 Task: Open Card A/B Testing Review in Board Market Analysis for Market Segmentation Strategy to Workspace Leadership Coaching Services and add a team member Softage.1@softage.net, a label Purple, a checklist Green Technology, an attachment from your google drive, a color Purple and finally, add a card description 'Plan and execute company team-building retreat with a focus on team alignment' and a comment 'This task presents an opportunity to demonstrate our problem-solving skills, finding creative solutions to complex challenges.'. Add a start date 'Jan 09, 1900' with a due date 'Jan 16, 1900'
Action: Mouse moved to (70, 289)
Screenshot: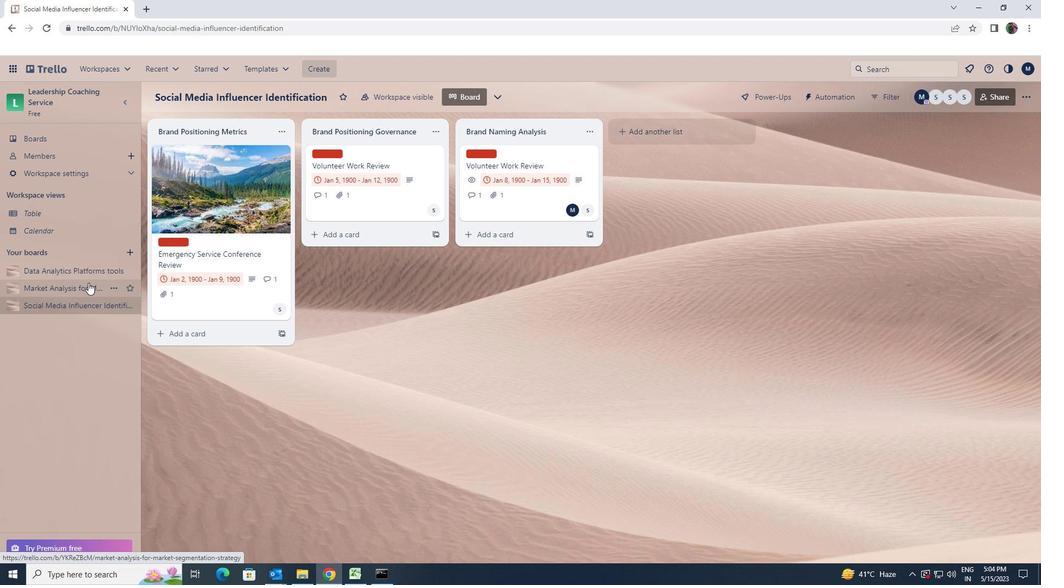 
Action: Mouse pressed left at (70, 289)
Screenshot: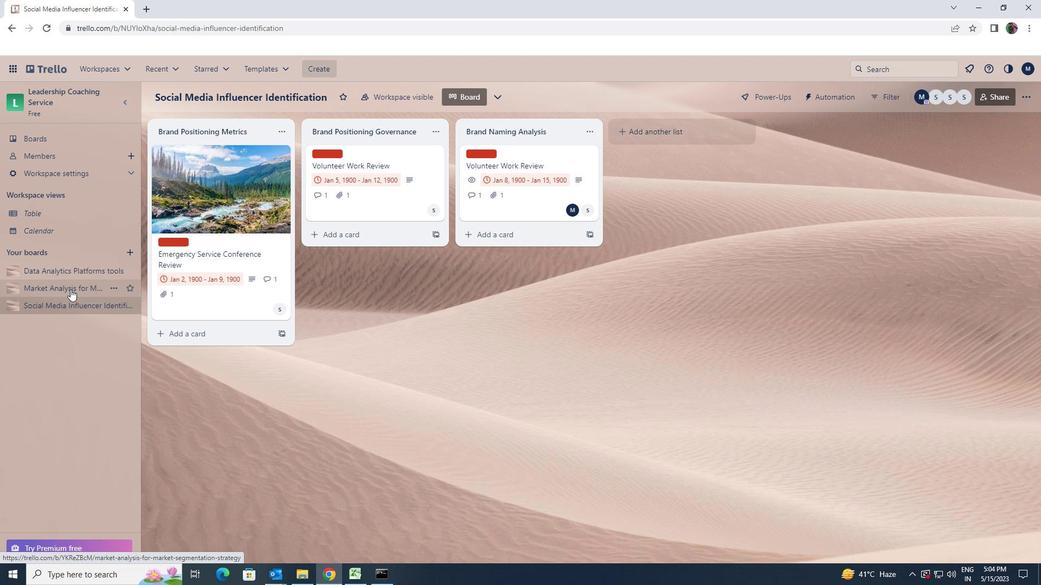 
Action: Mouse moved to (490, 152)
Screenshot: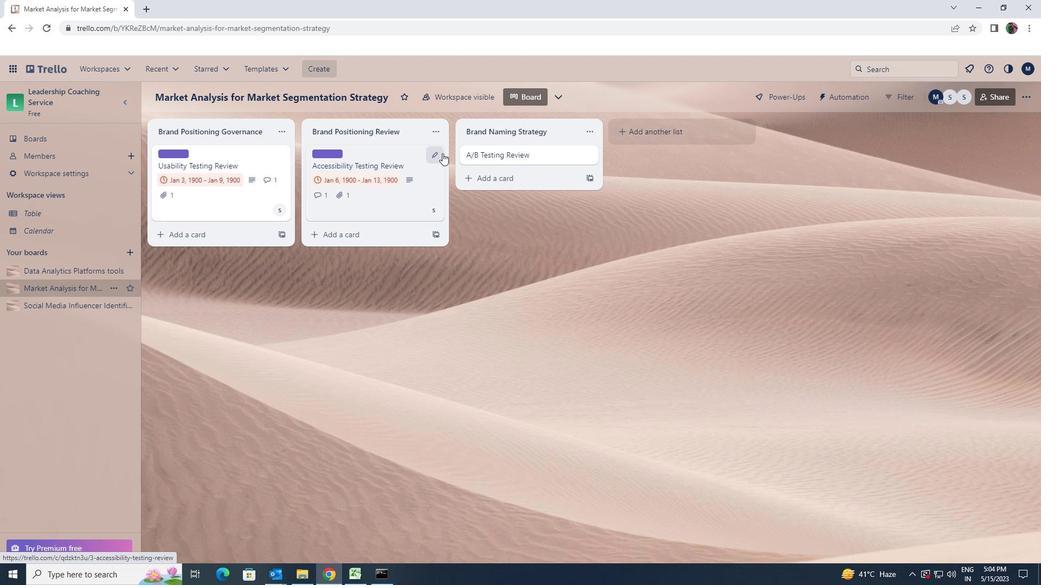 
Action: Mouse pressed left at (490, 152)
Screenshot: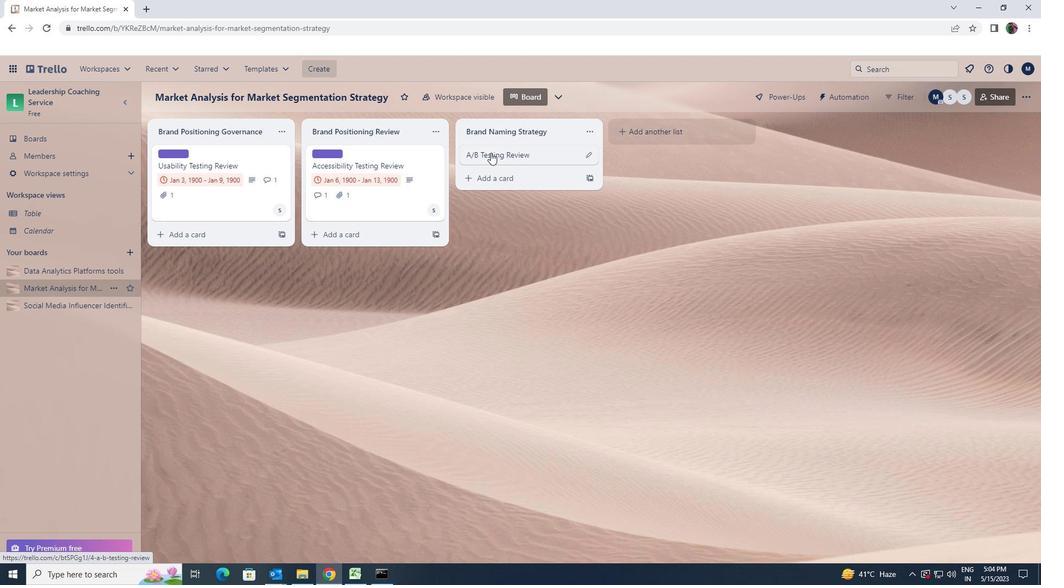 
Action: Mouse moved to (653, 190)
Screenshot: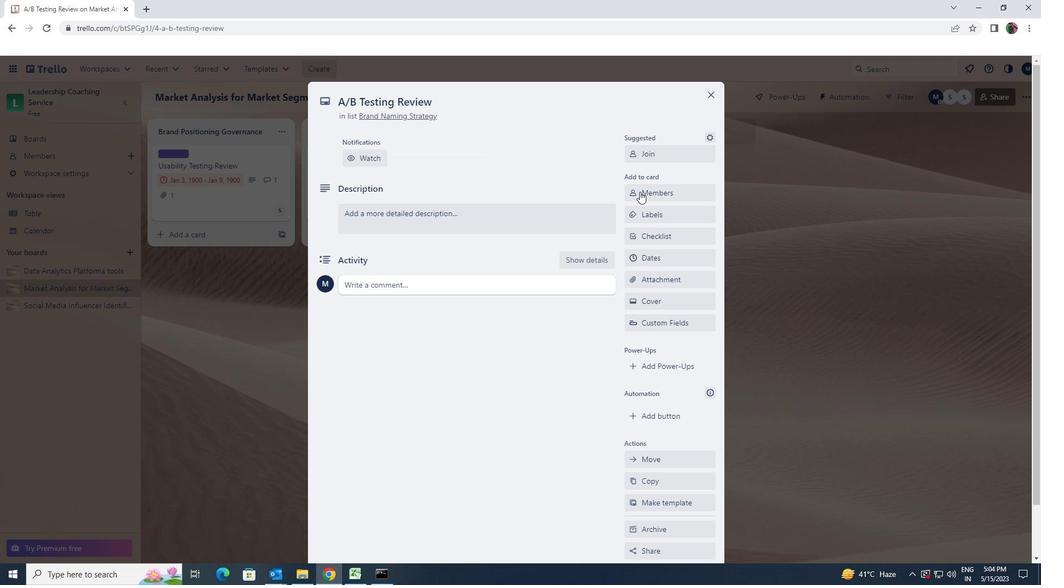 
Action: Mouse pressed left at (653, 190)
Screenshot: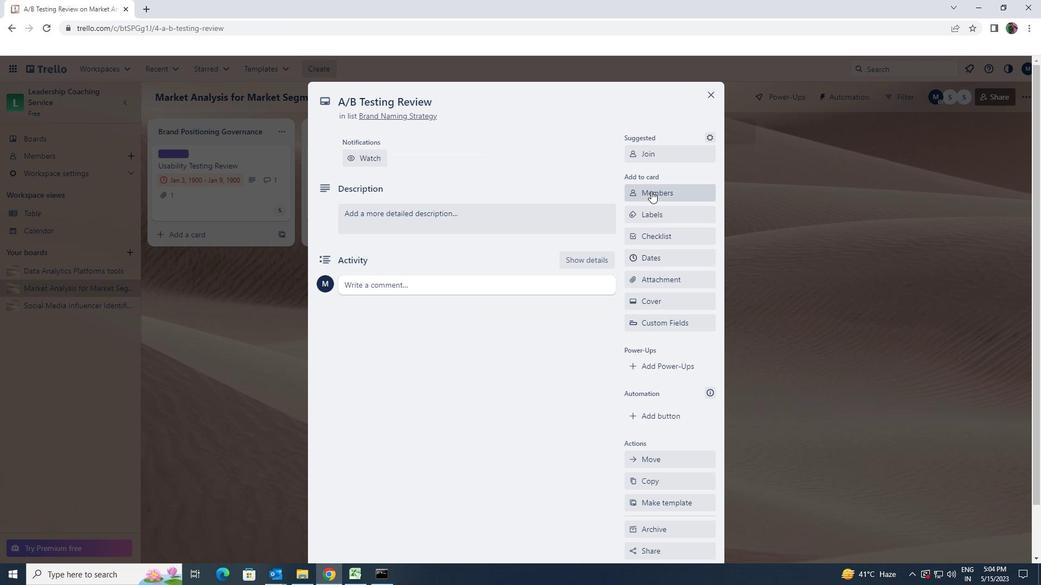 
Action: Key pressed softage.1<Key.shift>@SOFTAGE.NET
Screenshot: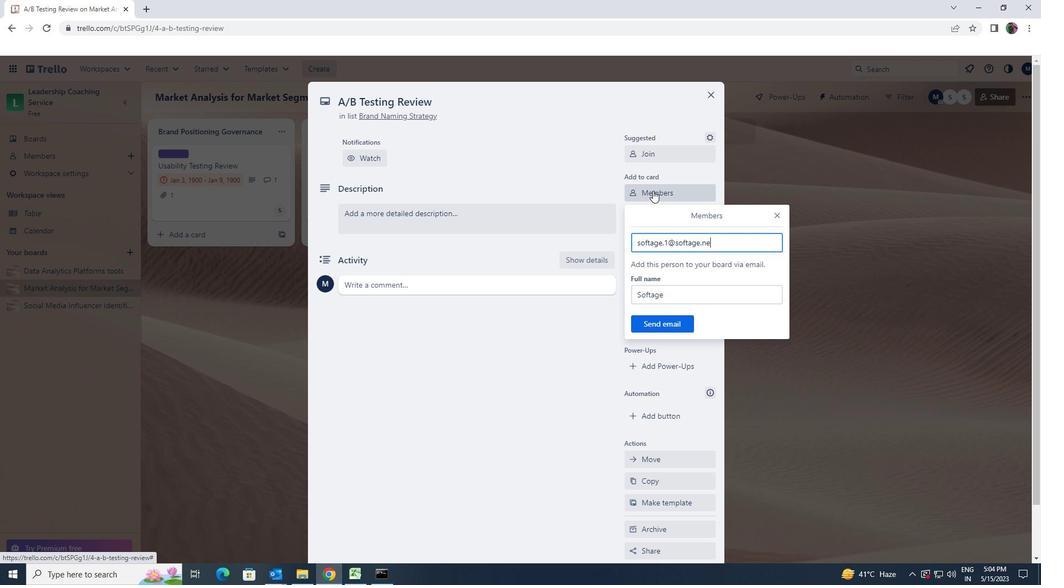 
Action: Mouse moved to (668, 321)
Screenshot: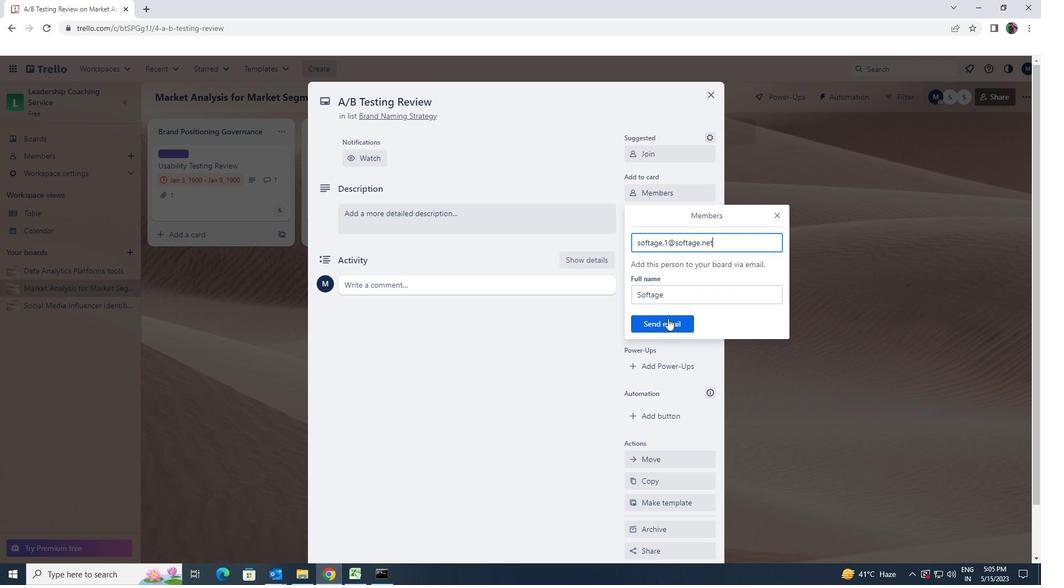 
Action: Mouse pressed left at (668, 321)
Screenshot: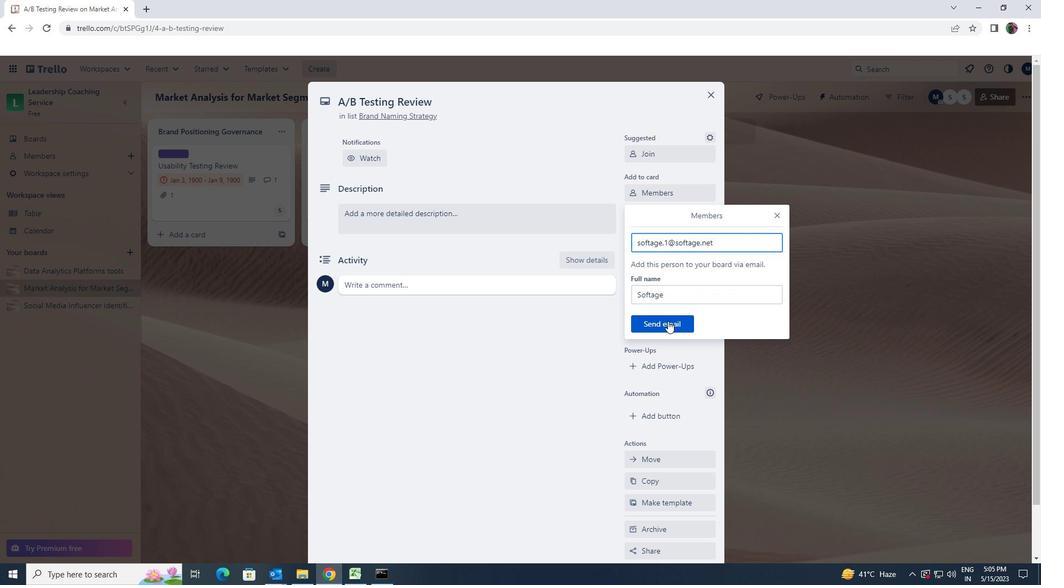 
Action: Mouse moved to (661, 216)
Screenshot: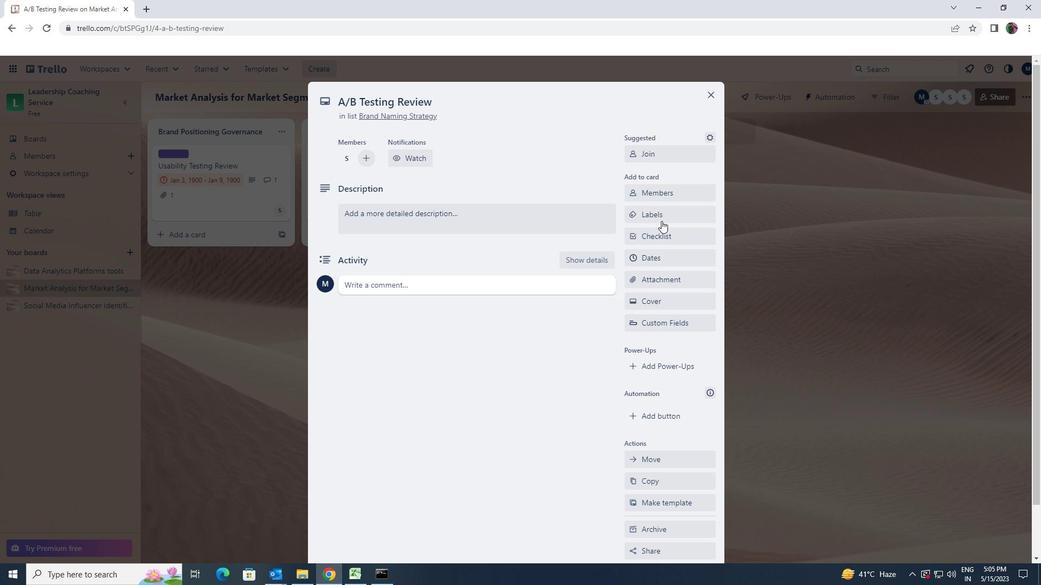 
Action: Mouse pressed left at (661, 216)
Screenshot: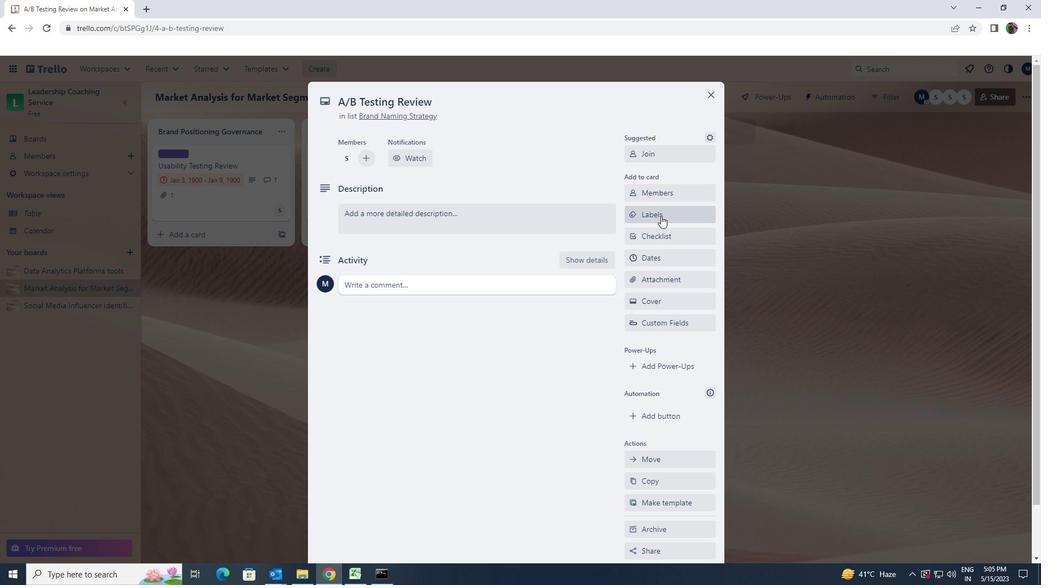 
Action: Mouse moved to (728, 450)
Screenshot: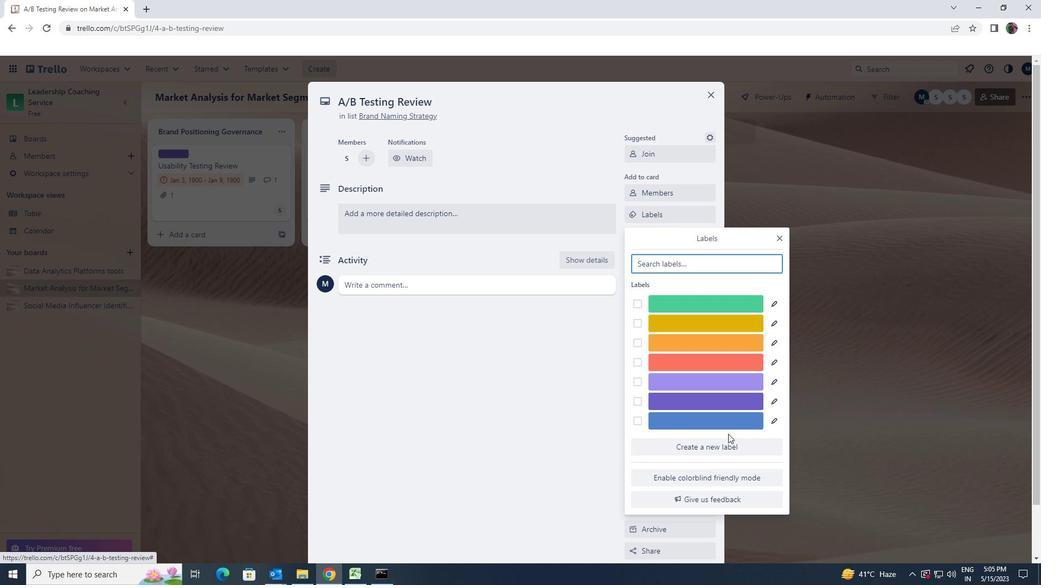 
Action: Mouse pressed left at (728, 450)
Screenshot: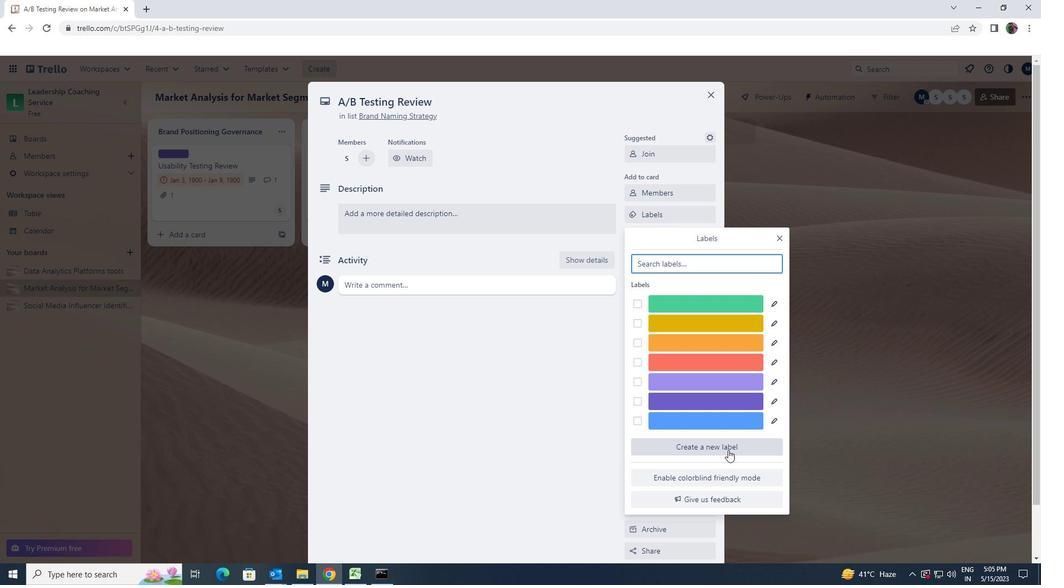 
Action: Mouse moved to (763, 412)
Screenshot: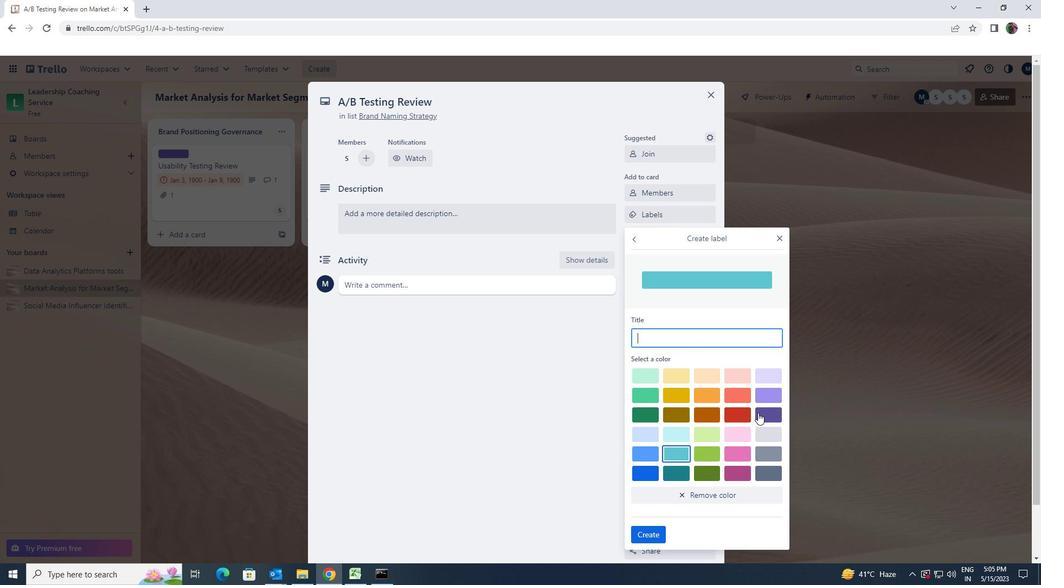 
Action: Mouse pressed left at (763, 412)
Screenshot: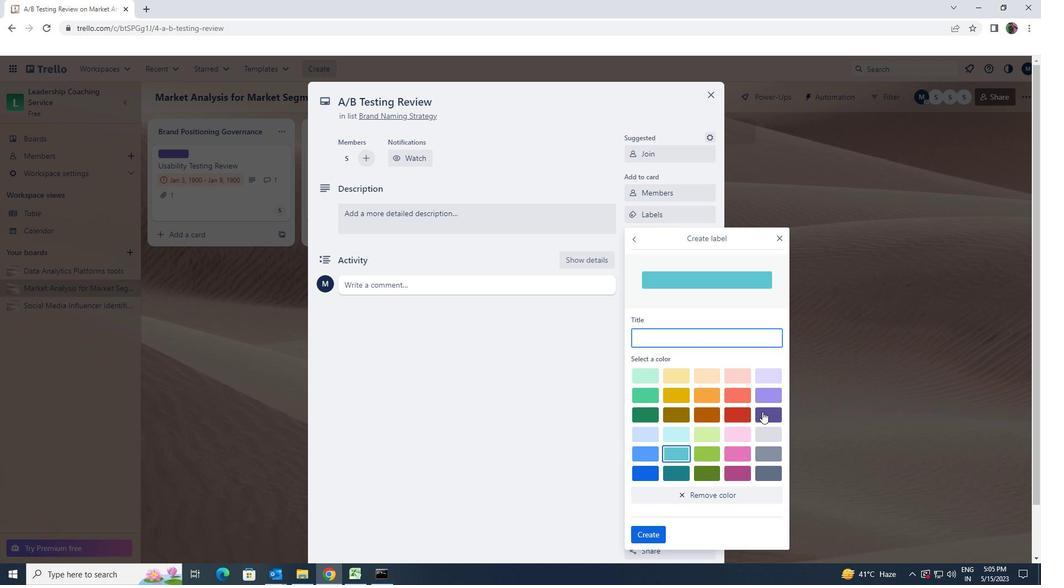
Action: Mouse moved to (656, 539)
Screenshot: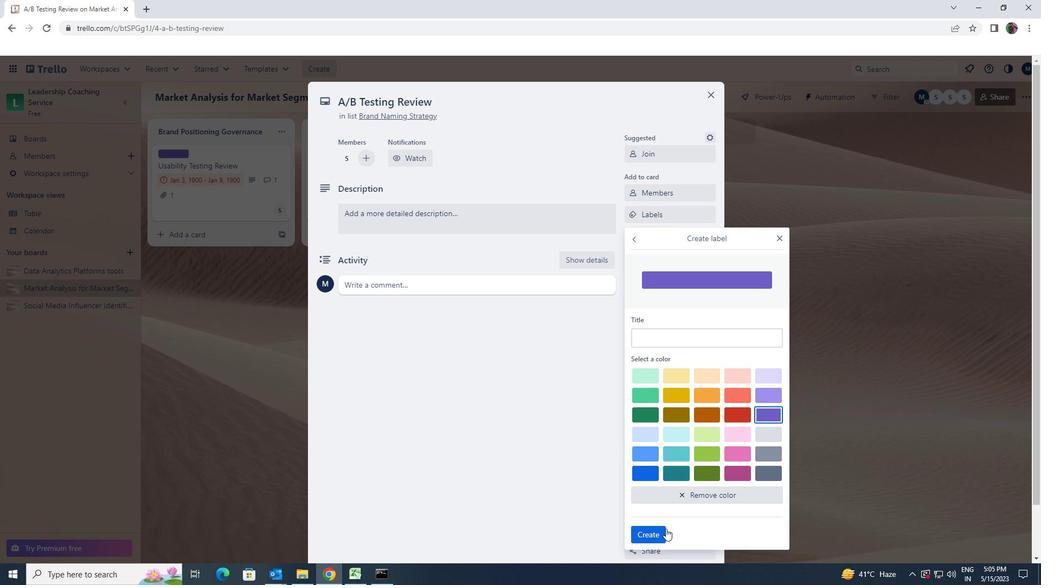 
Action: Mouse pressed left at (656, 539)
Screenshot: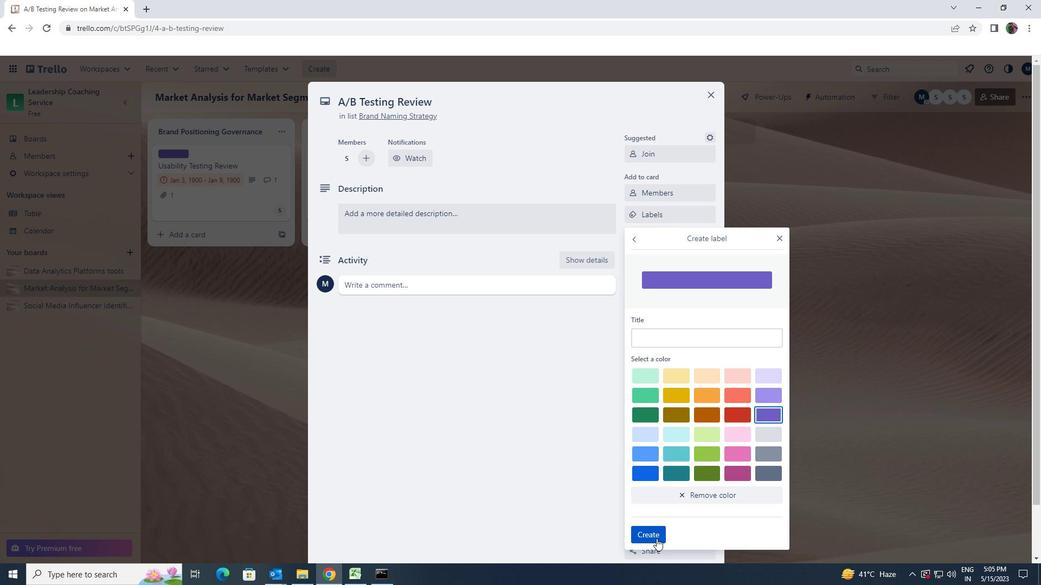 
Action: Mouse moved to (778, 239)
Screenshot: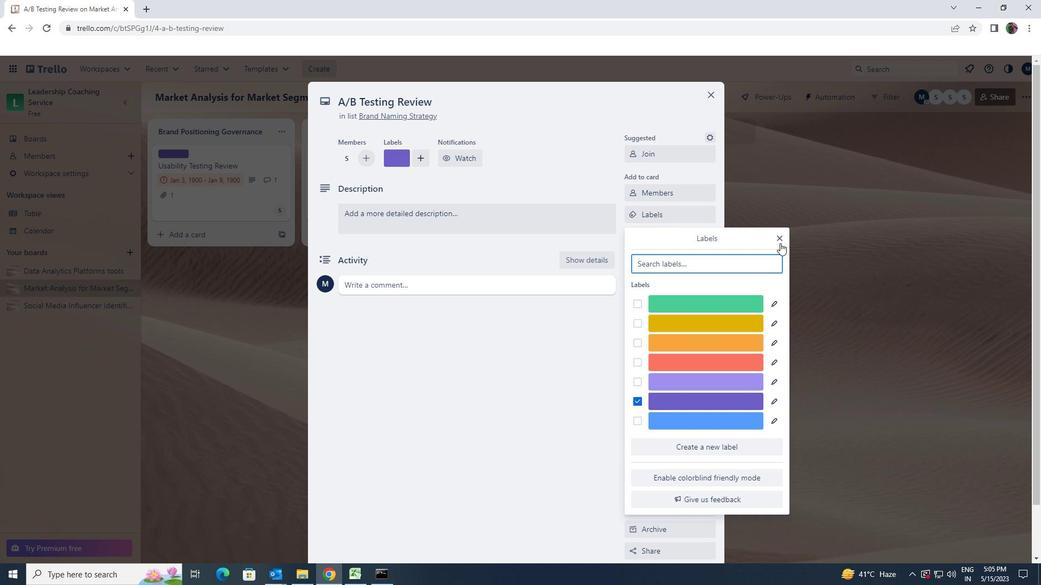 
Action: Mouse pressed left at (778, 239)
Screenshot: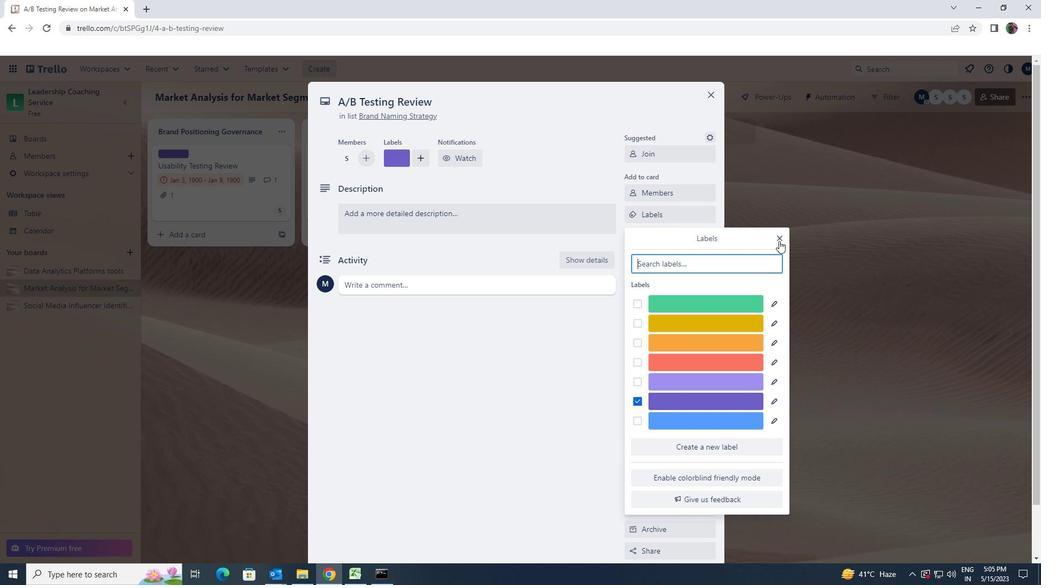 
Action: Mouse moved to (712, 243)
Screenshot: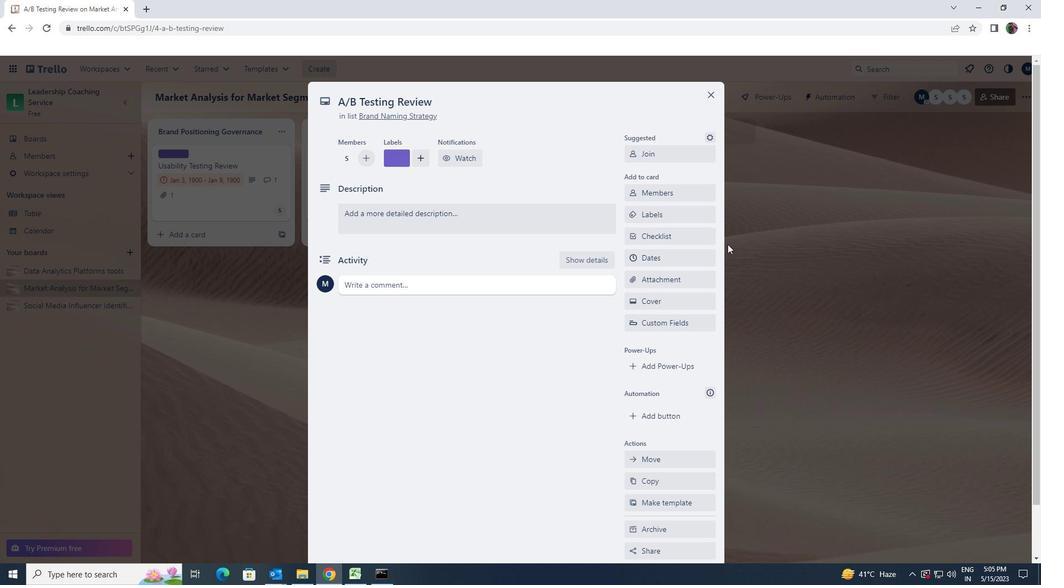 
Action: Mouse pressed left at (712, 243)
Screenshot: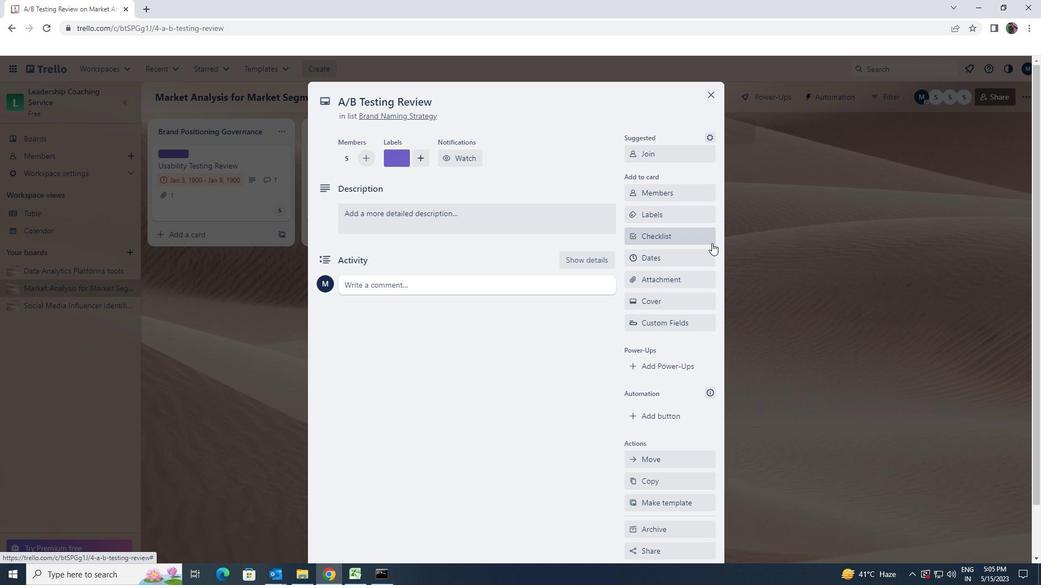 
Action: Key pressed <Key.shift><Key.shift><Key.shift><Key.shift>GREEN<Key.space><Key.shift>TECHNOLOGY
Screenshot: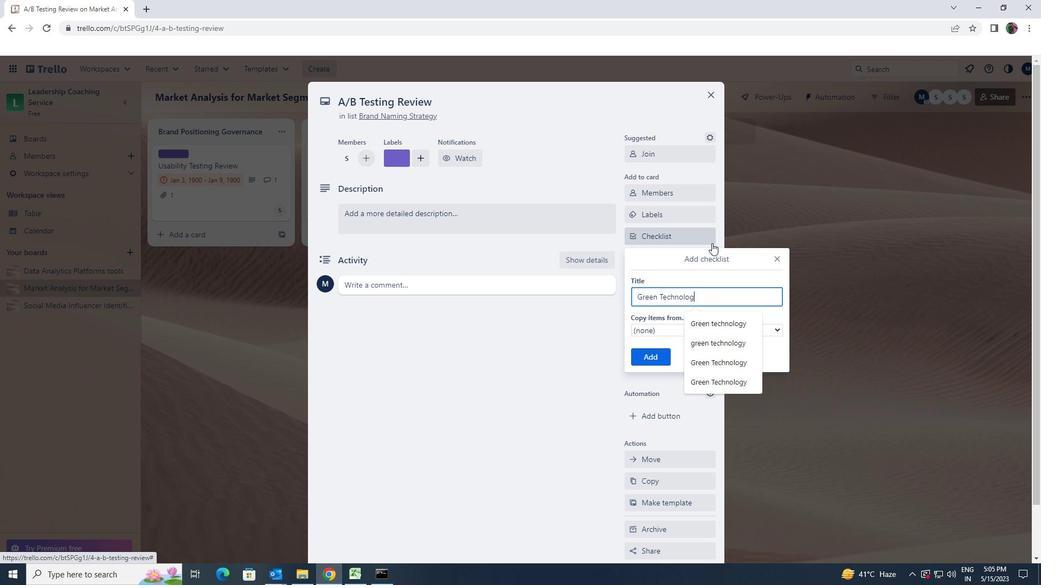 
Action: Mouse moved to (661, 356)
Screenshot: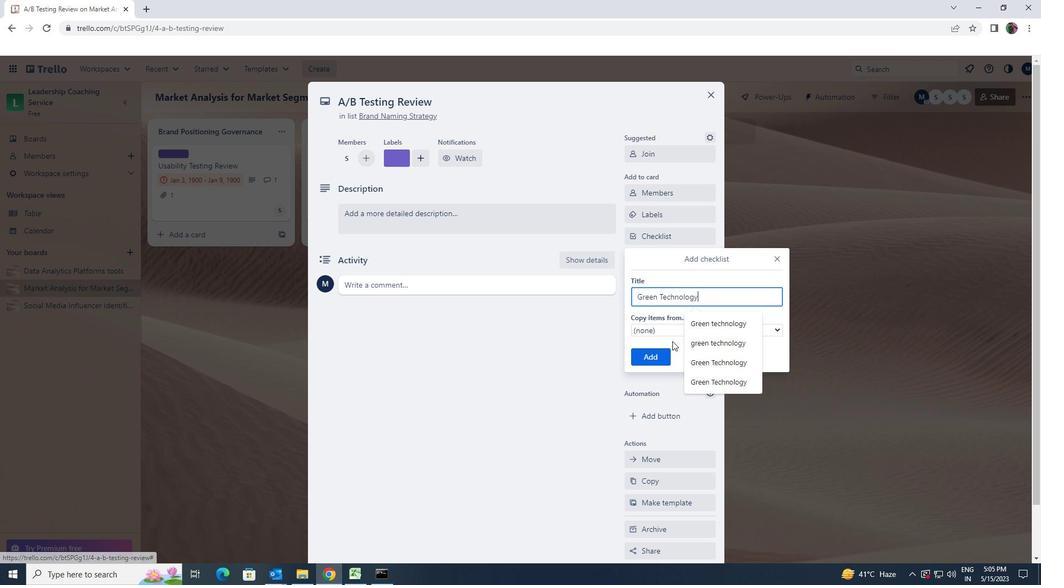 
Action: Mouse pressed left at (661, 356)
Screenshot: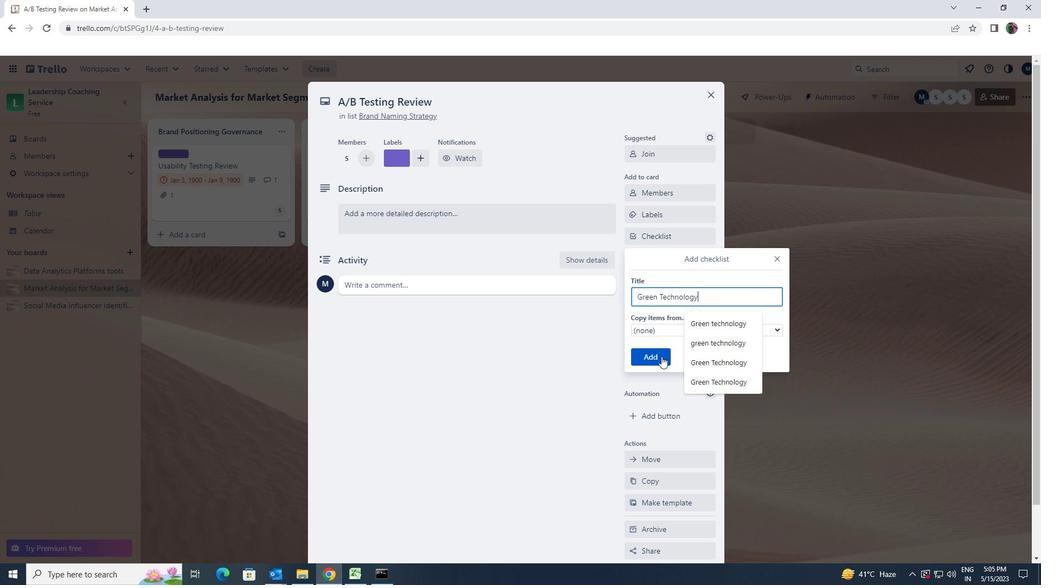
Action: Mouse moved to (661, 278)
Screenshot: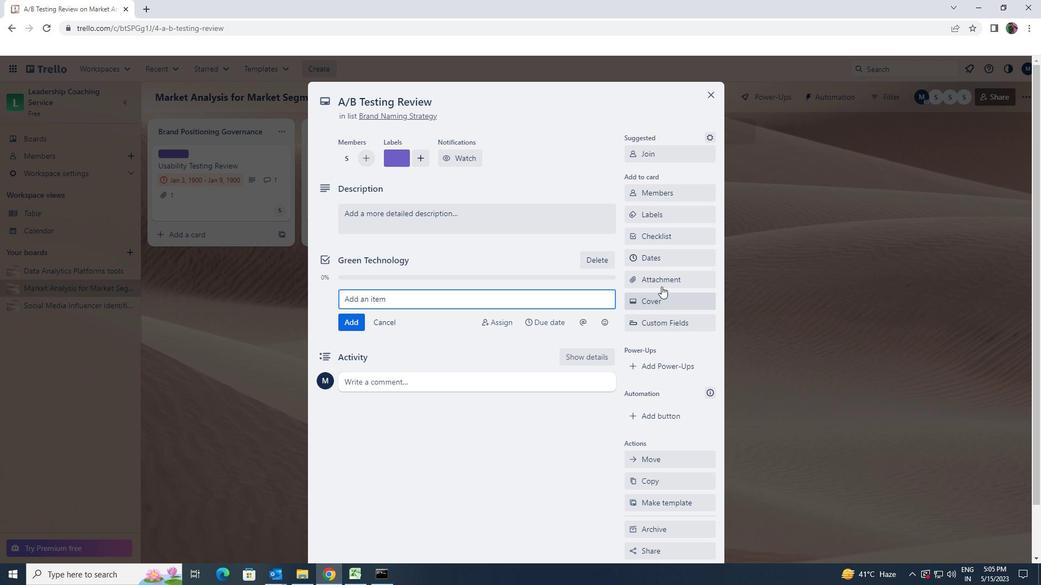 
Action: Mouse pressed left at (661, 278)
Screenshot: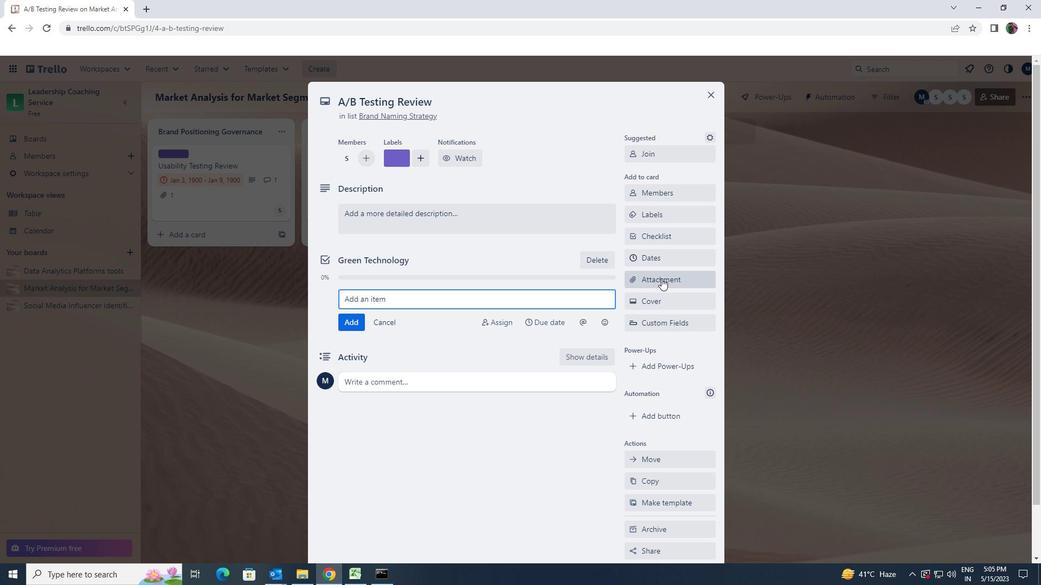 
Action: Mouse moved to (658, 357)
Screenshot: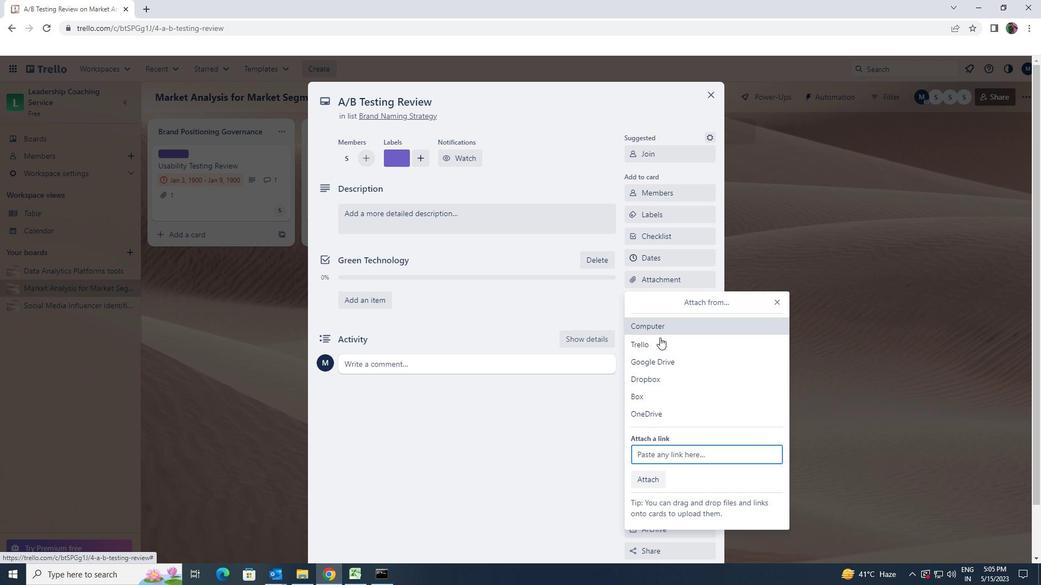 
Action: Mouse pressed left at (658, 357)
Screenshot: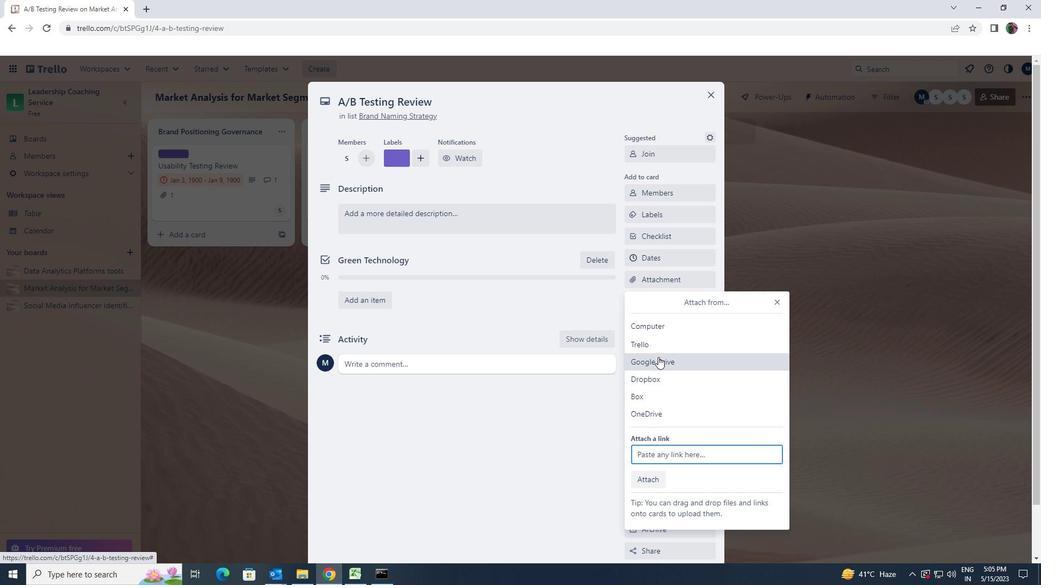 
Action: Mouse moved to (541, 293)
Screenshot: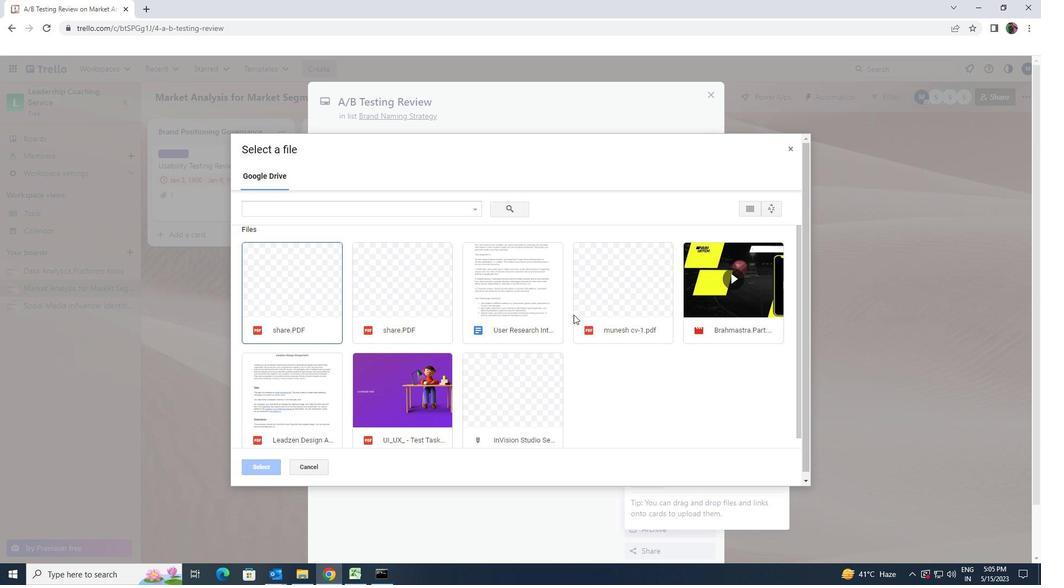 
Action: Mouse pressed left at (541, 293)
Screenshot: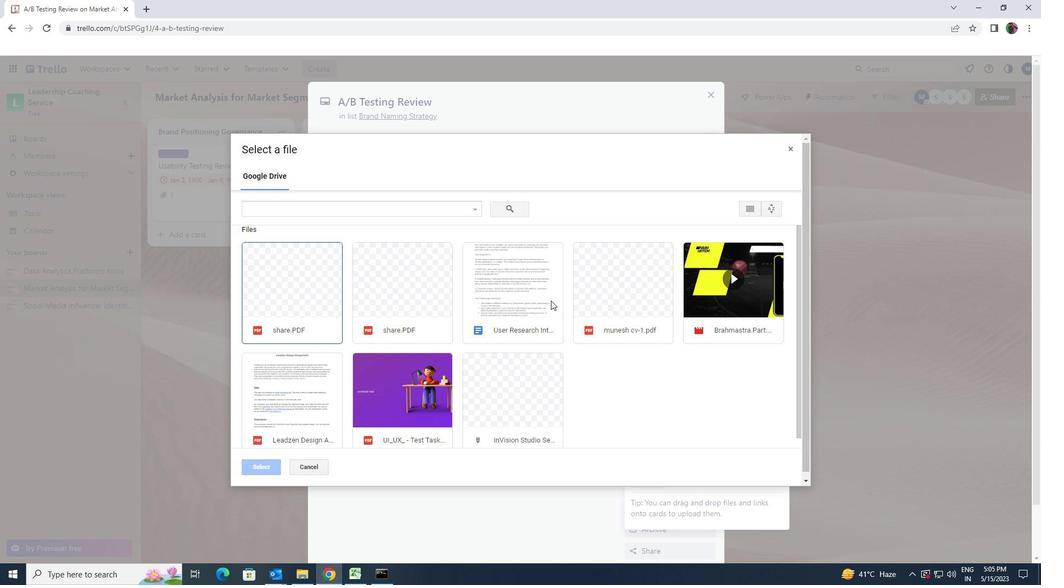 
Action: Mouse moved to (267, 464)
Screenshot: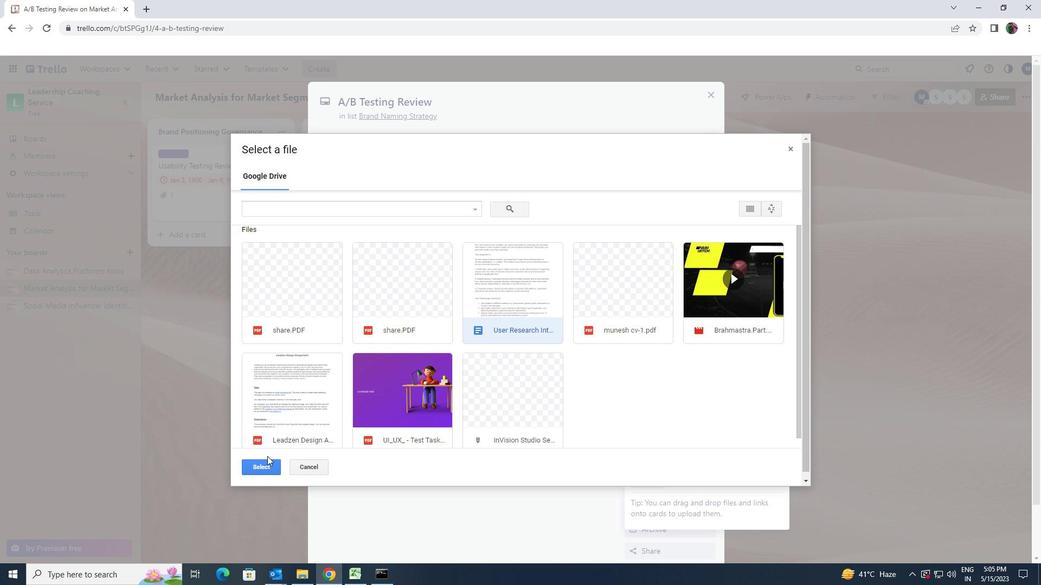 
Action: Mouse pressed left at (267, 464)
Screenshot: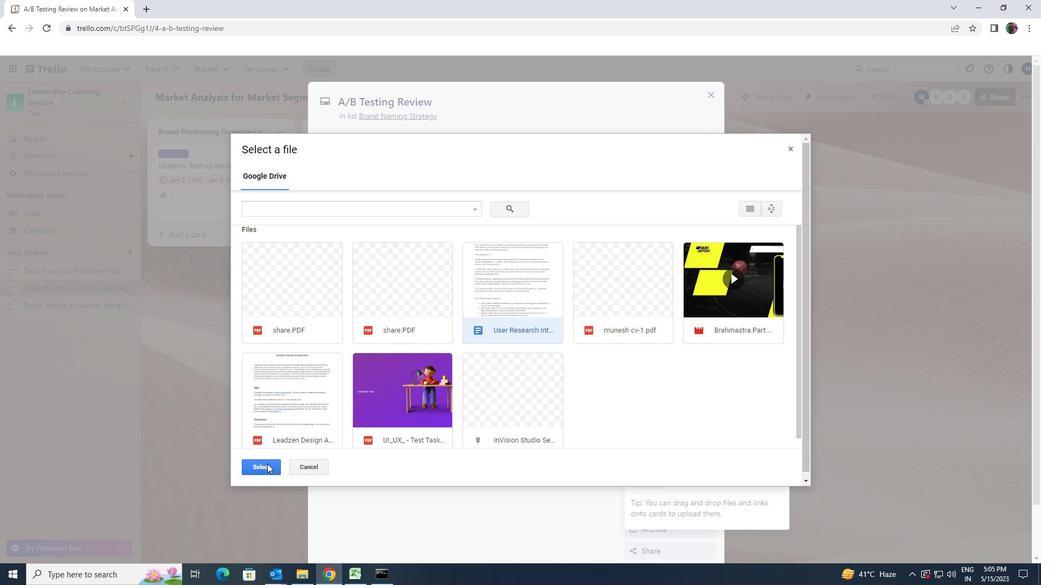 
Action: Mouse moved to (418, 221)
Screenshot: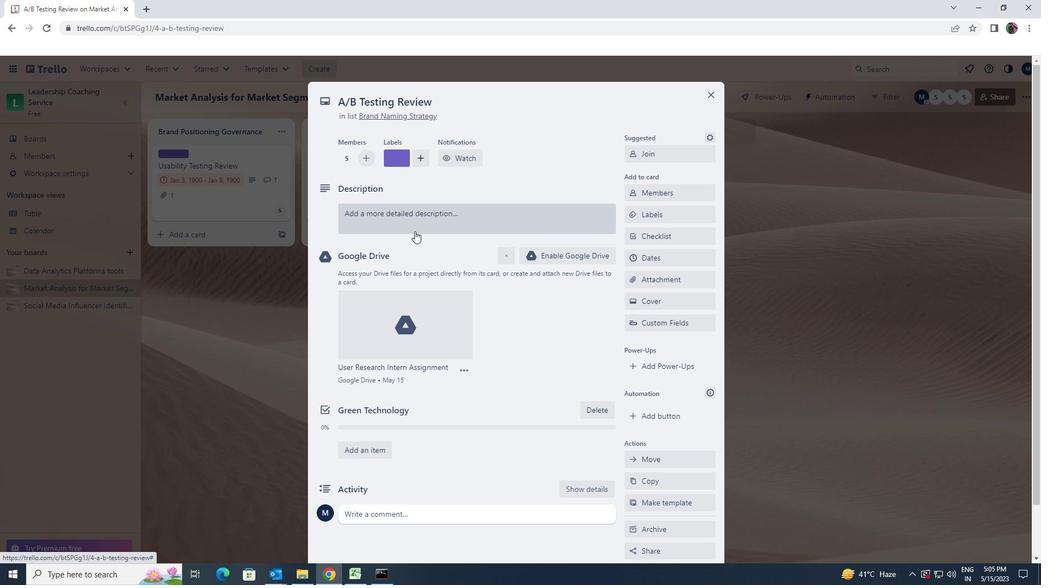 
Action: Mouse pressed left at (418, 221)
Screenshot: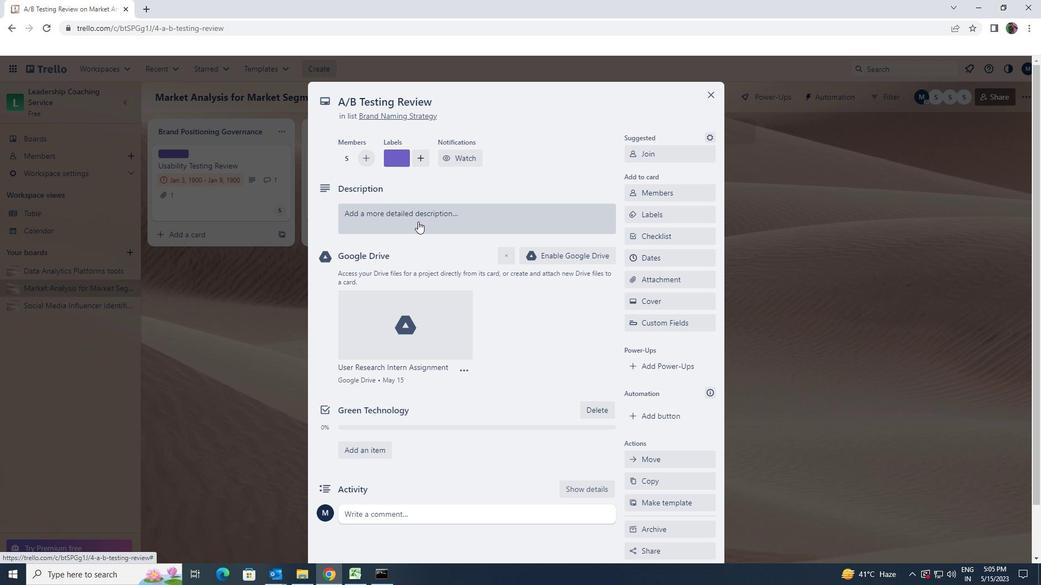 
Action: Key pressed <Key.shift>PLS<Key.backspace>AN<Key.space>AND<Key.space>EXECUTE<Key.space>COMPANY<Key.space>TEAM<Key.space>BUILDING<Key.space>RETREAT<Key.space>WITH<Key.space>A<Key.space>FOCUS<Key.space>ON<Key.space>TTE<Key.backspace><Key.backspace>EAM<Key.space>ALIGNMENT<Key.space>
Screenshot: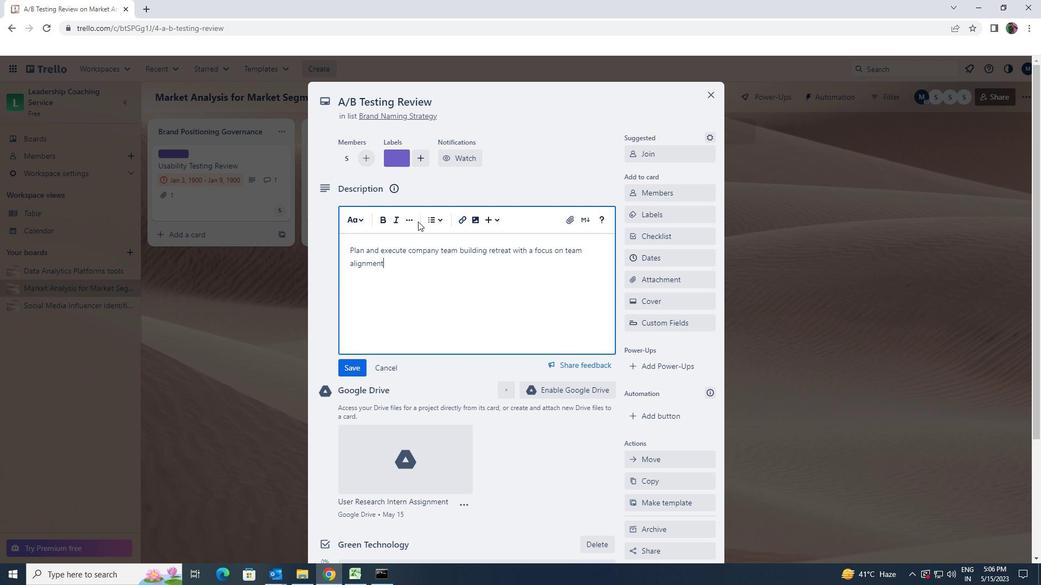 
Action: Mouse moved to (359, 368)
Screenshot: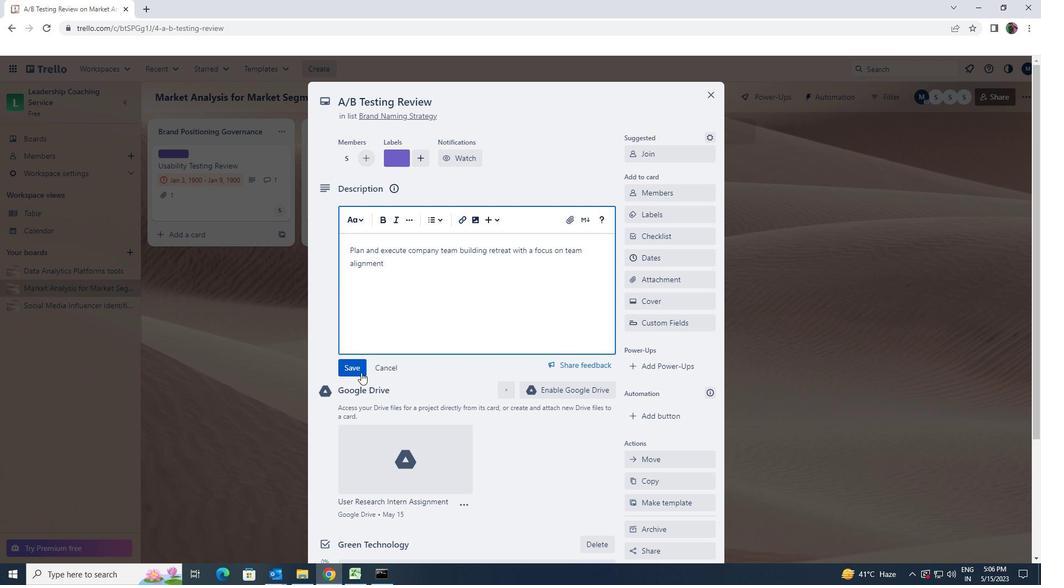 
Action: Mouse pressed left at (359, 368)
Screenshot: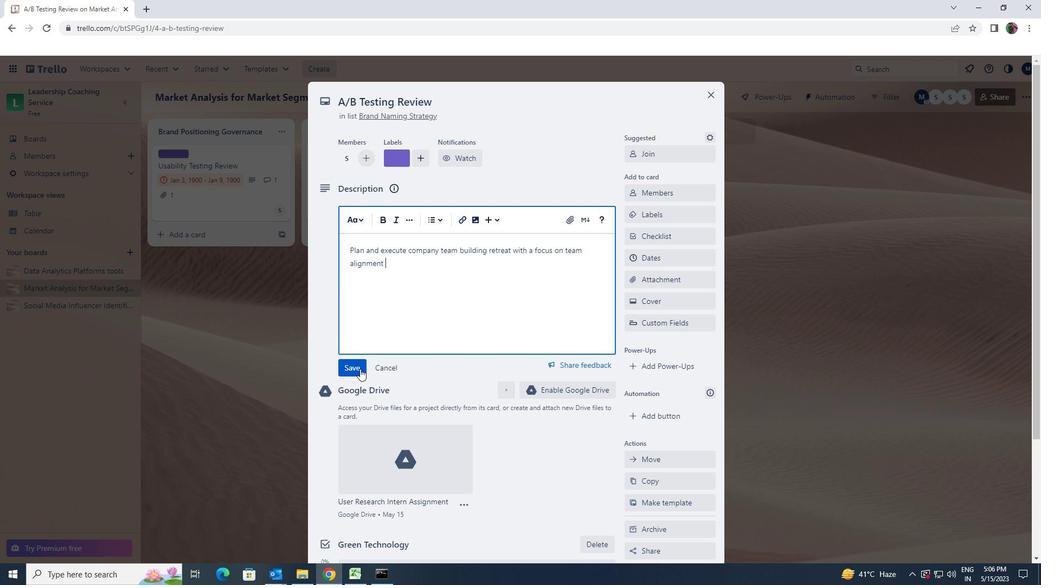 
Action: Mouse scrolled (359, 367) with delta (0, 0)
Screenshot: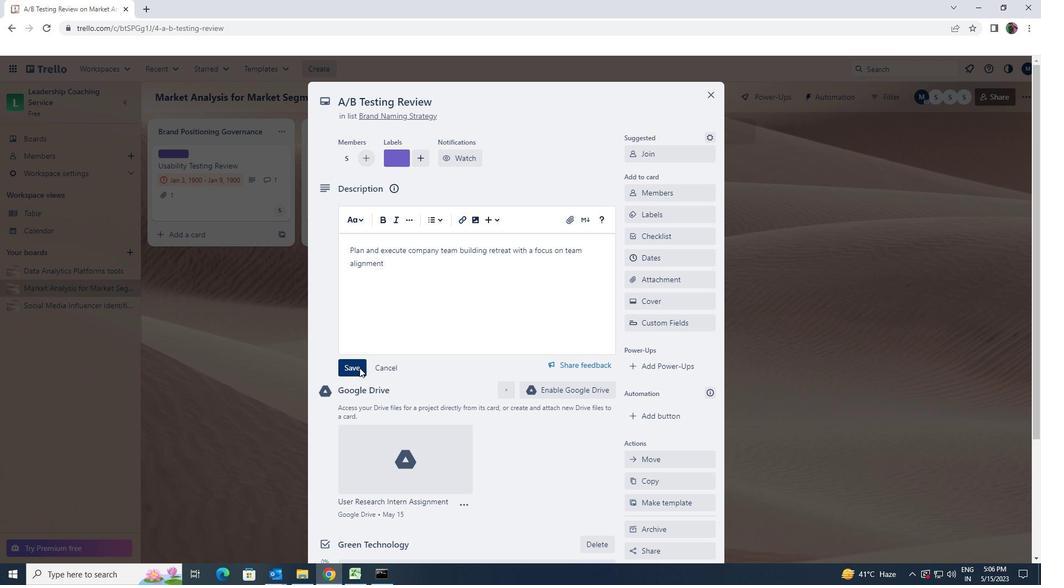 
Action: Mouse scrolled (359, 367) with delta (0, 0)
Screenshot: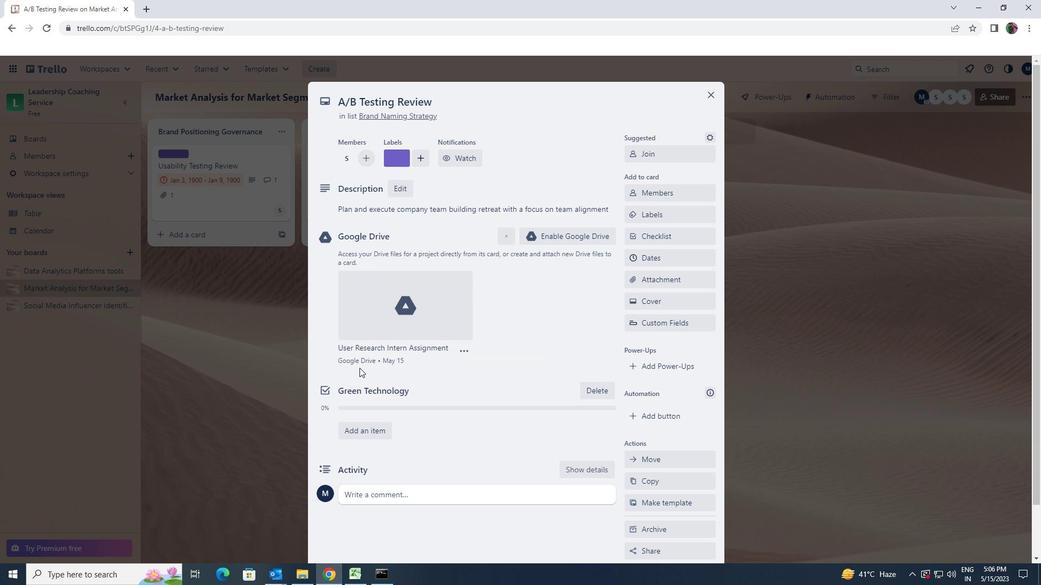 
Action: Mouse scrolled (359, 367) with delta (0, 0)
Screenshot: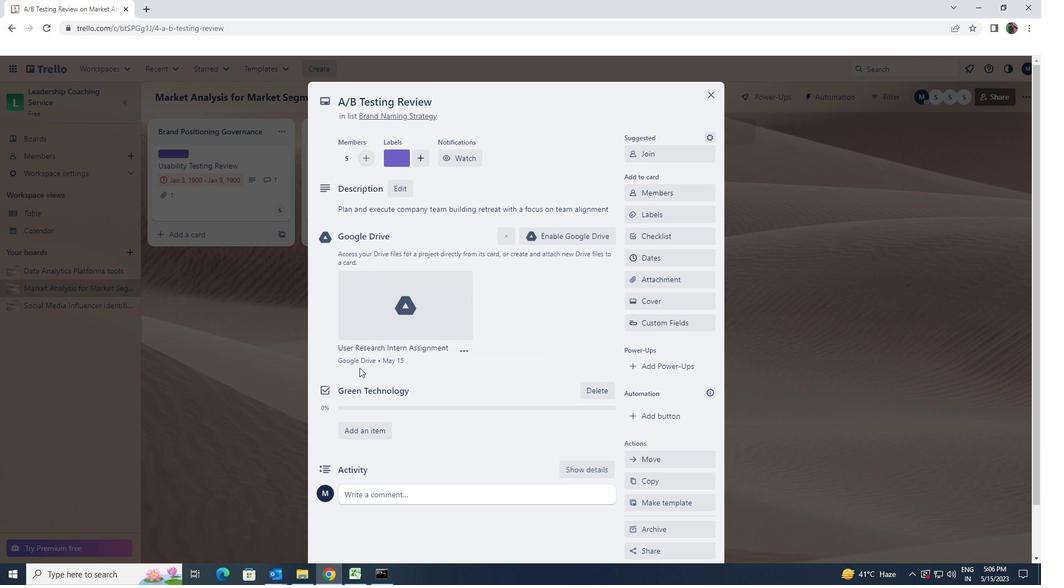 
Action: Mouse scrolled (359, 367) with delta (0, 0)
Screenshot: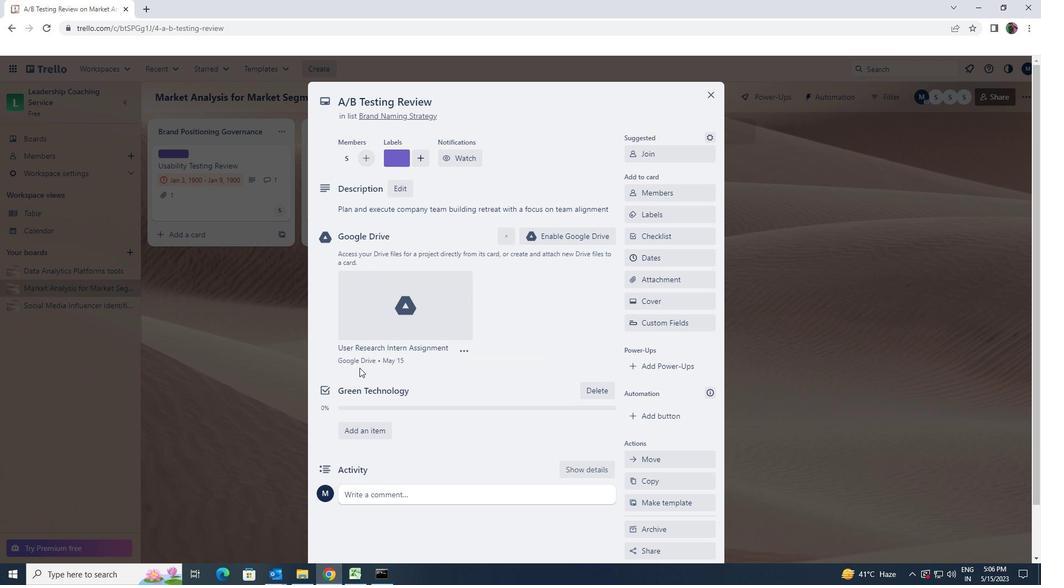 
Action: Mouse moved to (363, 434)
Screenshot: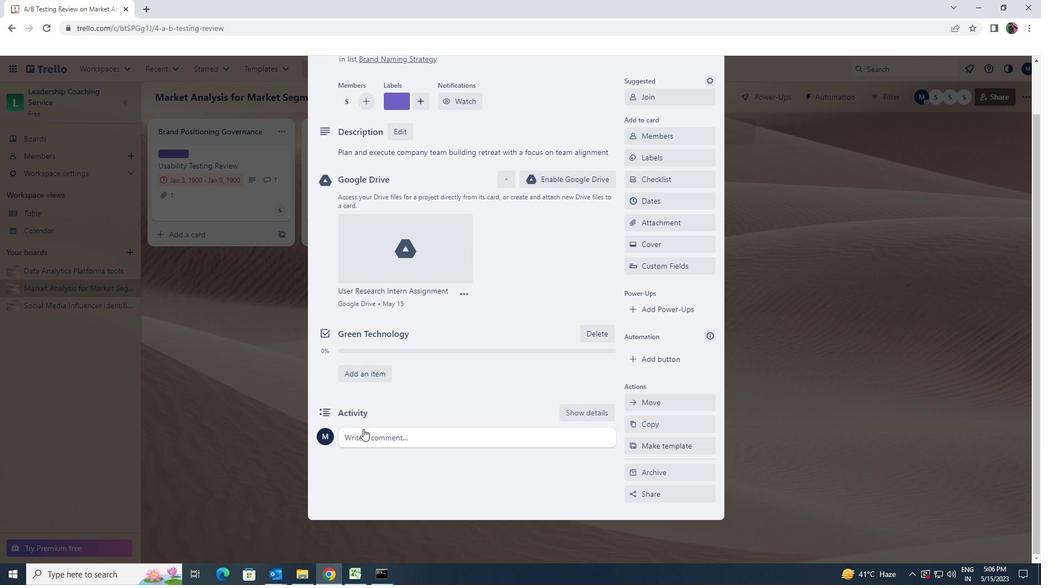 
Action: Mouse pressed left at (363, 434)
Screenshot: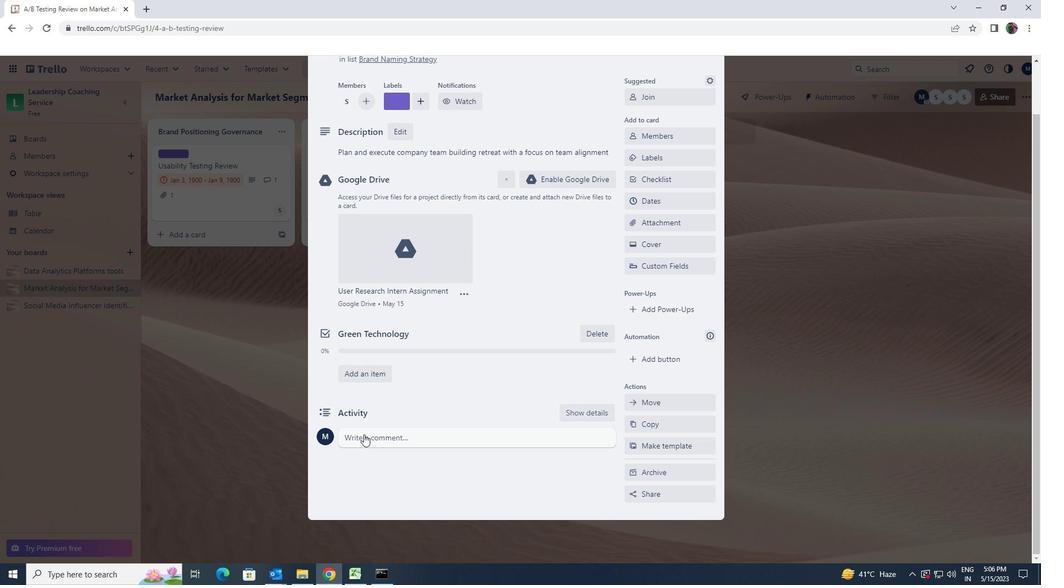 
Action: Key pressed <Key.shift>THIS<Key.space>TASK<Key.space>PRESENTS<Key.space>OPPRTUNITY<Key.space><Key.backspace><Key.backspace><Key.backspace><Key.backspace>ITY<Key.space>TO<Key.space>DEMONSTRATE<Key.space>OUR<Key.space>PROBLEM<Key.space>SOLVING<Key.space>SKILLS<Key.space>FINFING<Key.space>CREATIVE<Key.space>SOLUTION<Key.space>TO<Key.space>COMPLEX<Key.space>CHALLENGES
Screenshot: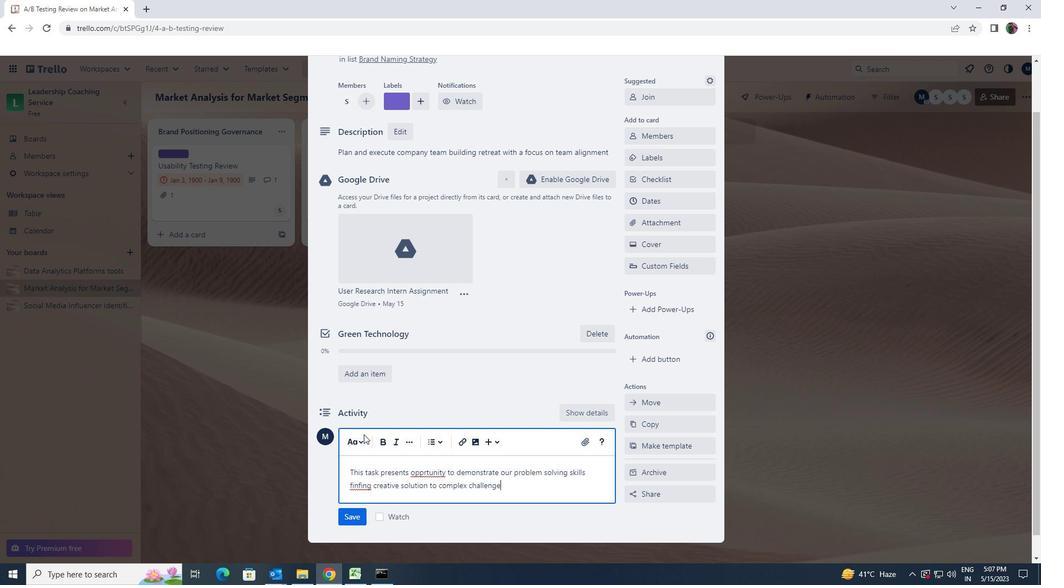 
Action: Mouse moved to (357, 487)
Screenshot: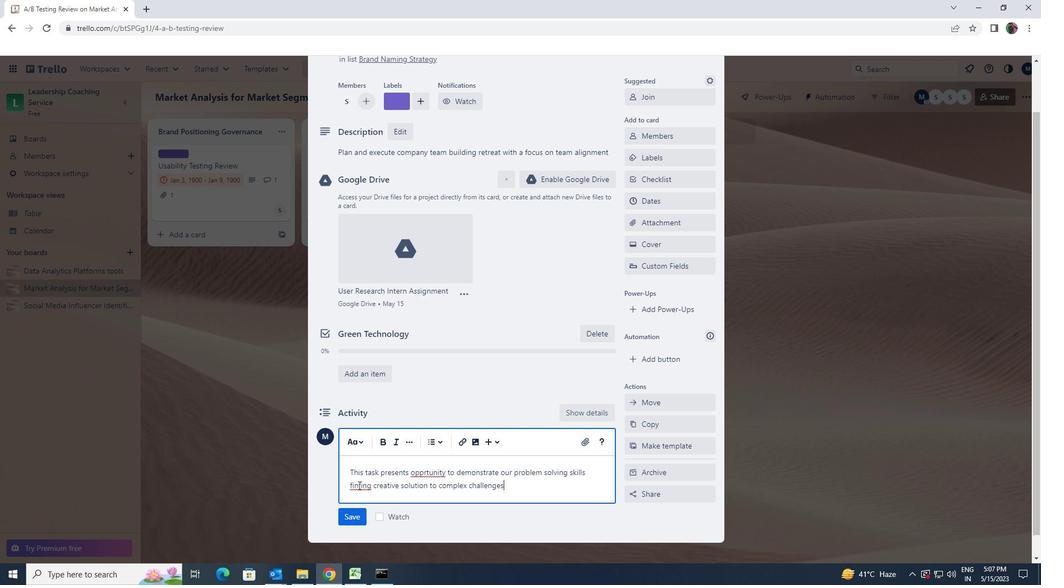 
Action: Mouse pressed left at (357, 487)
Screenshot: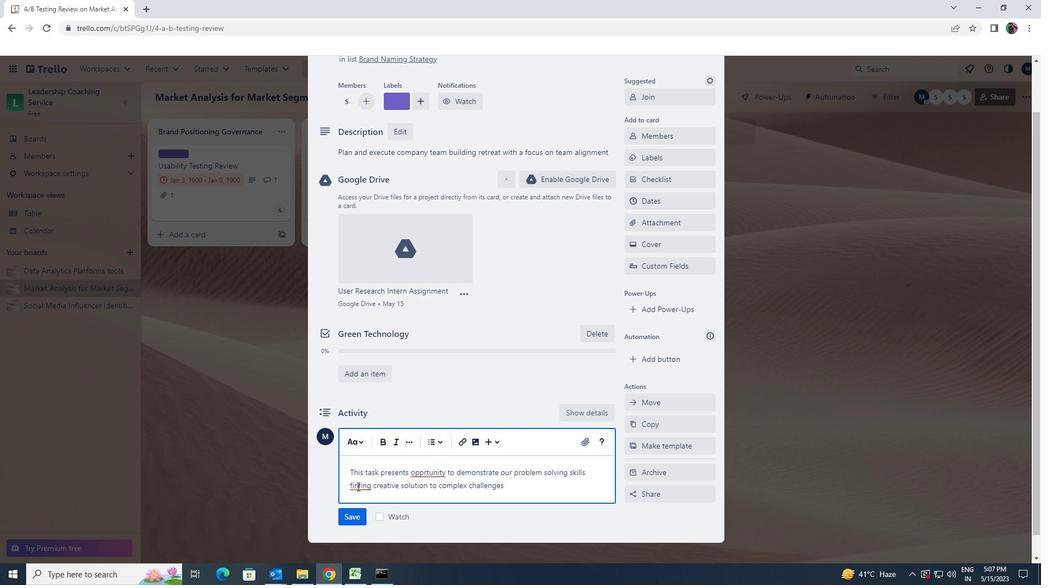 
Action: Mouse moved to (348, 488)
Screenshot: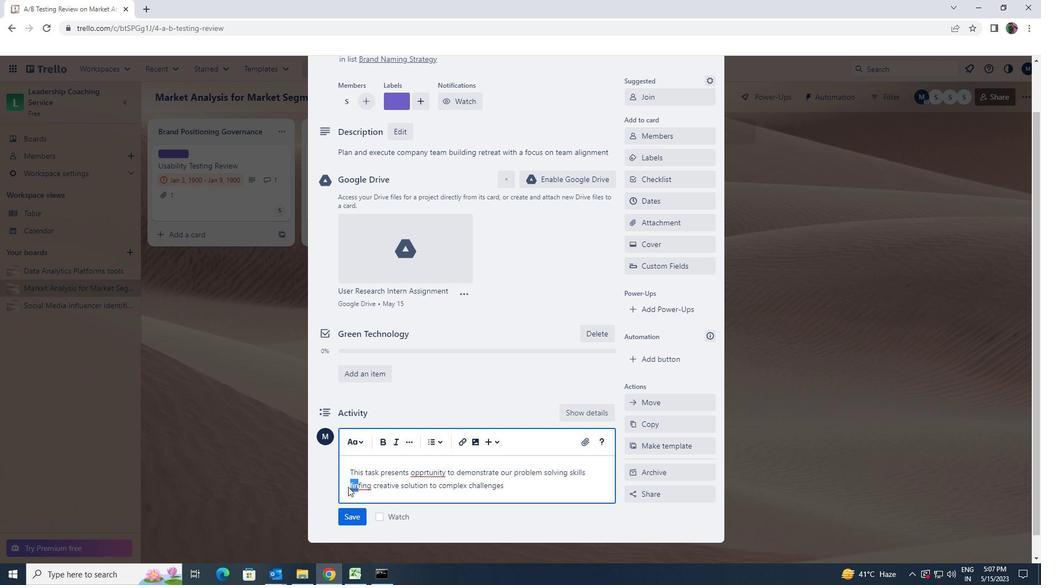 
Action: Key pressed <Key.backspace>
Screenshot: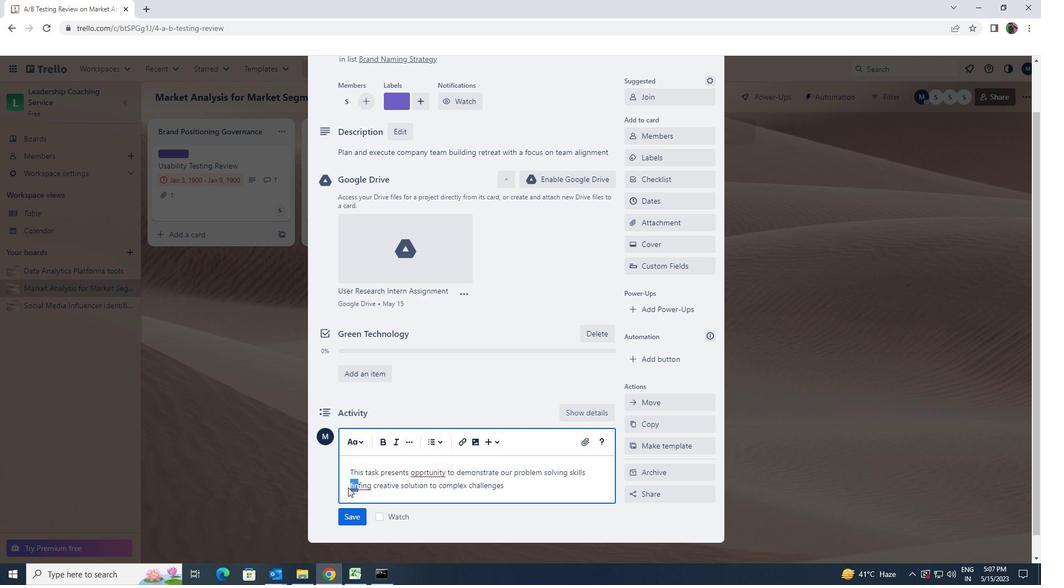 
Action: Mouse moved to (595, 475)
Screenshot: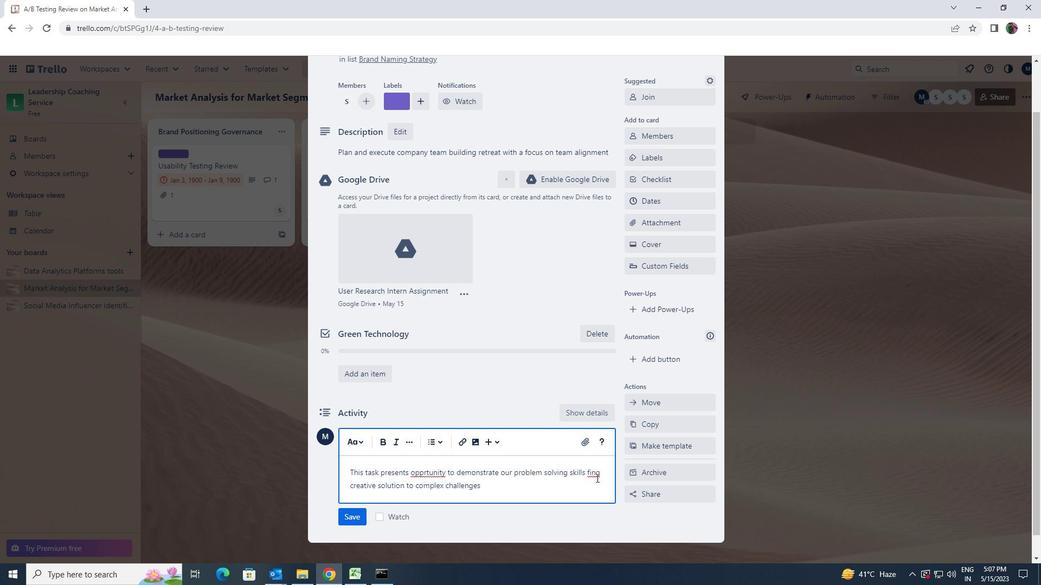 
Action: Mouse pressed left at (595, 475)
Screenshot: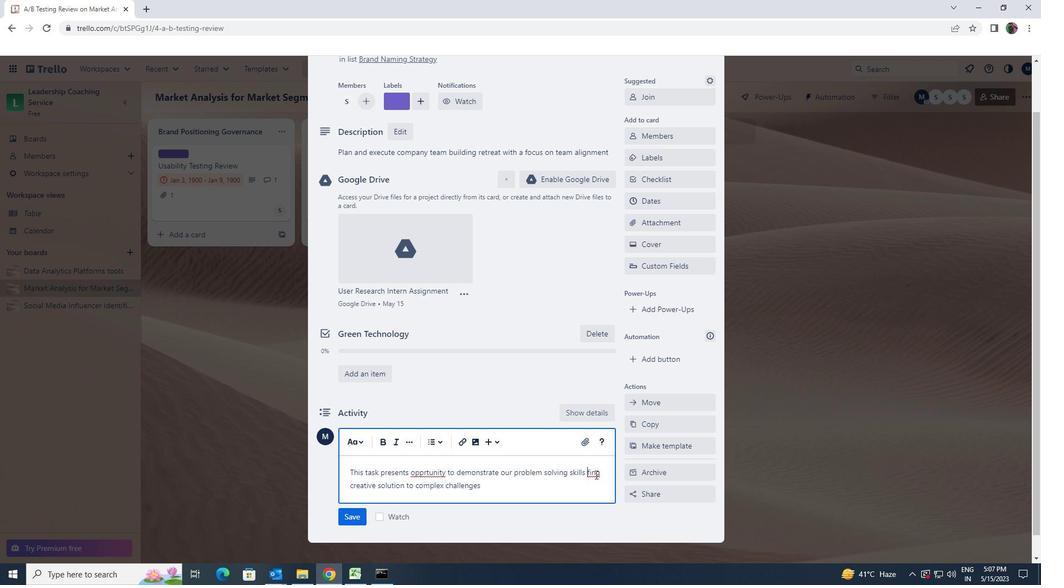 
Action: Key pressed D
Screenshot: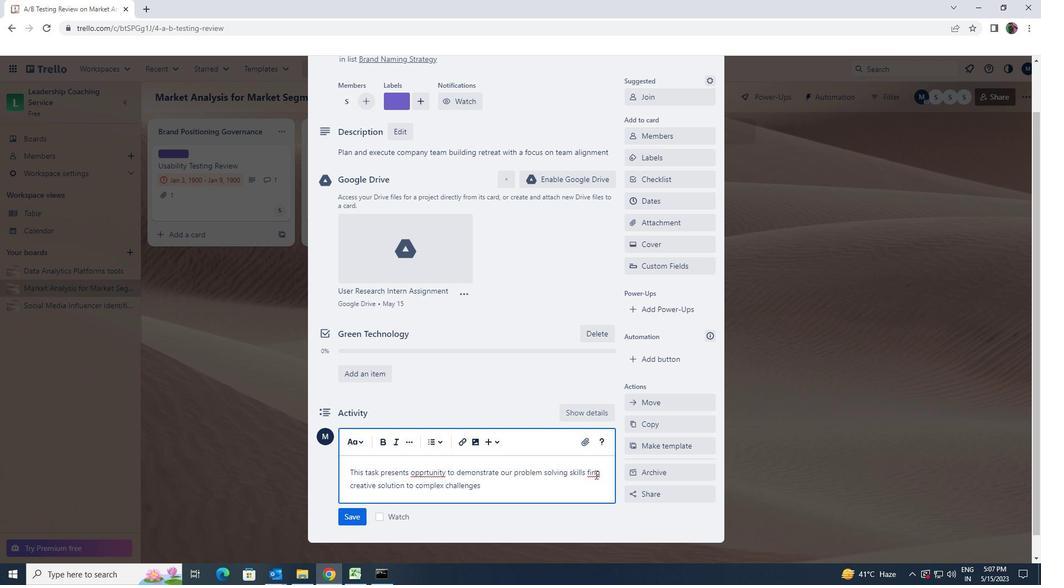 
Action: Mouse moved to (594, 474)
Screenshot: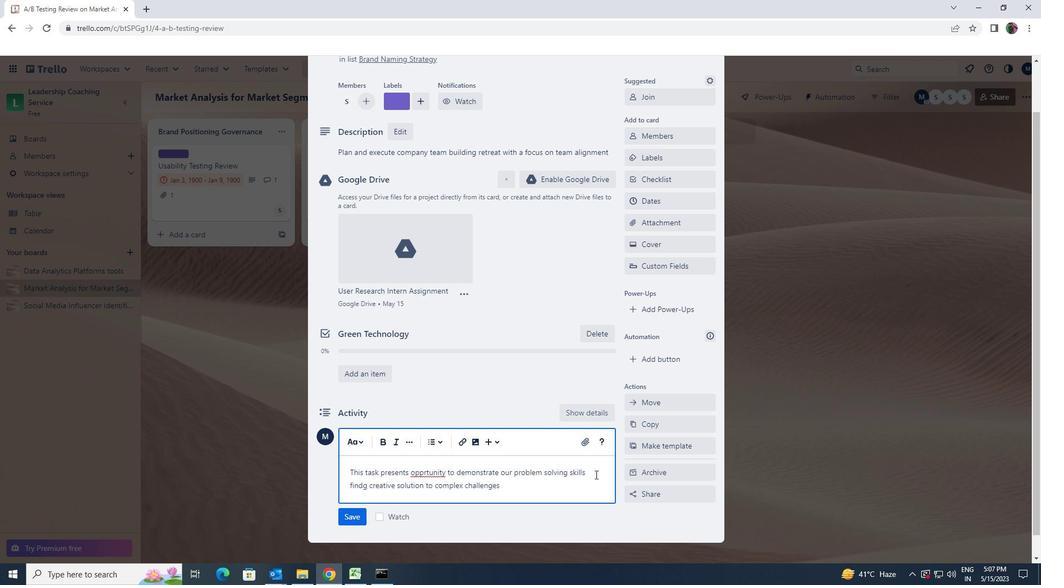 
Action: Key pressed N
Screenshot: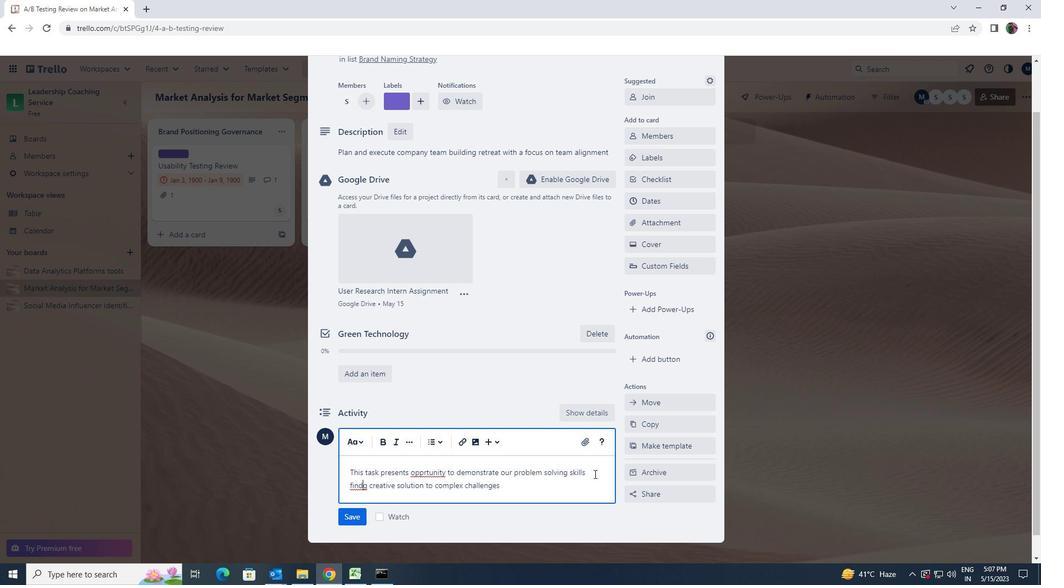
Action: Mouse moved to (361, 486)
Screenshot: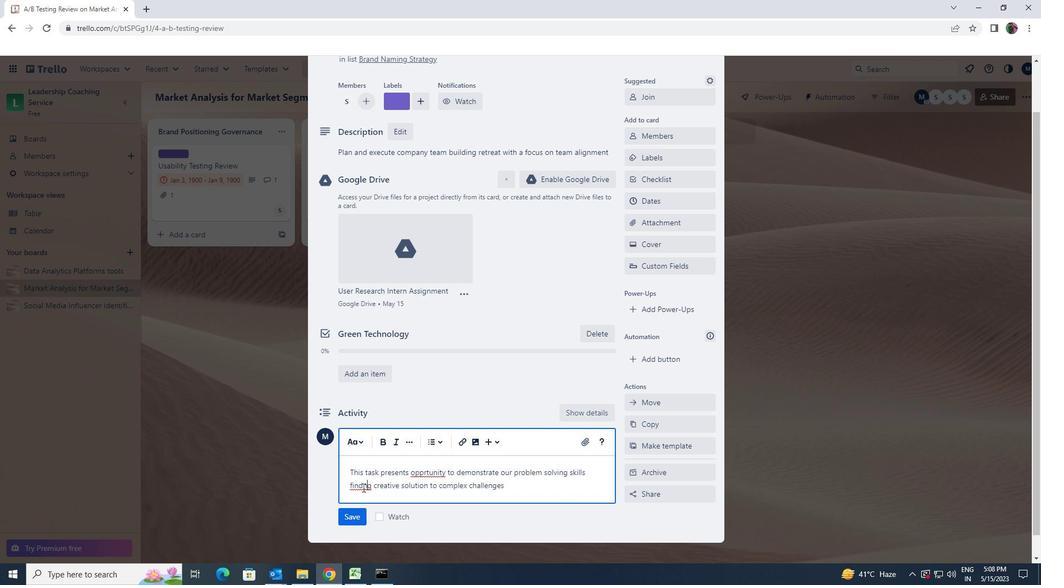 
Action: Mouse pressed left at (361, 486)
Screenshot: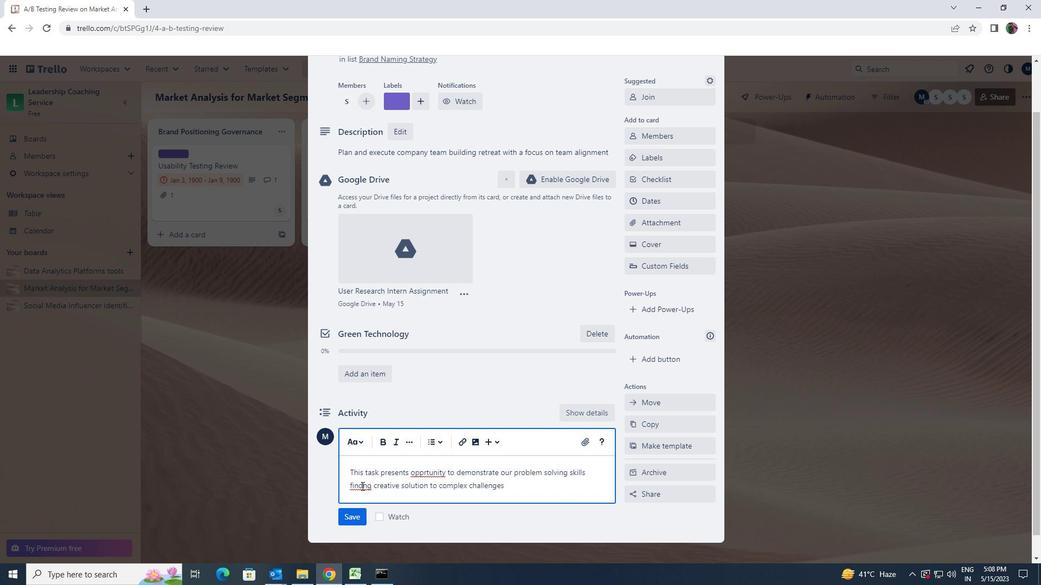
Action: Key pressed I
Screenshot: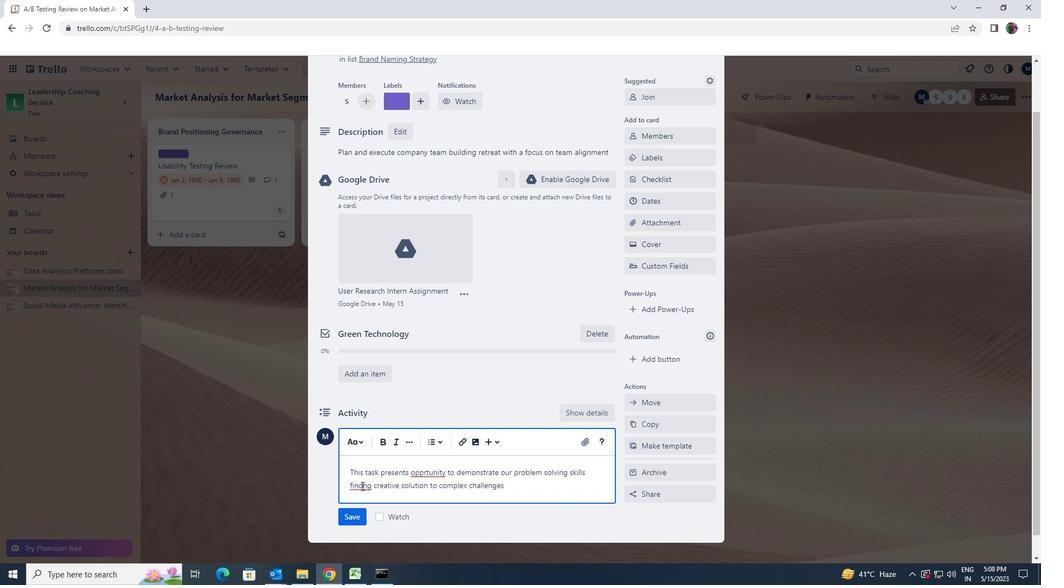
Action: Mouse moved to (362, 514)
Screenshot: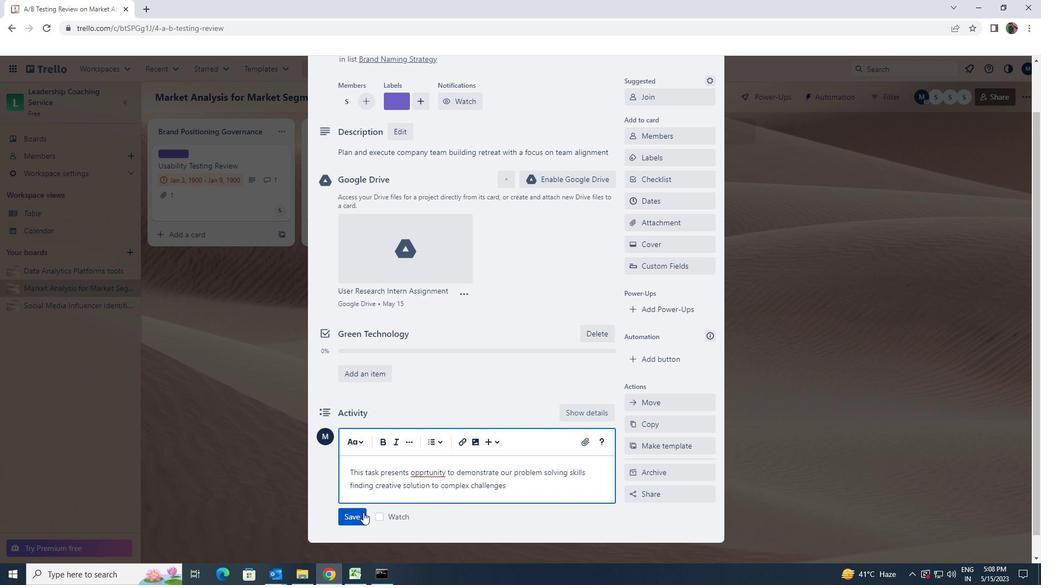 
Action: Mouse pressed left at (362, 514)
Screenshot: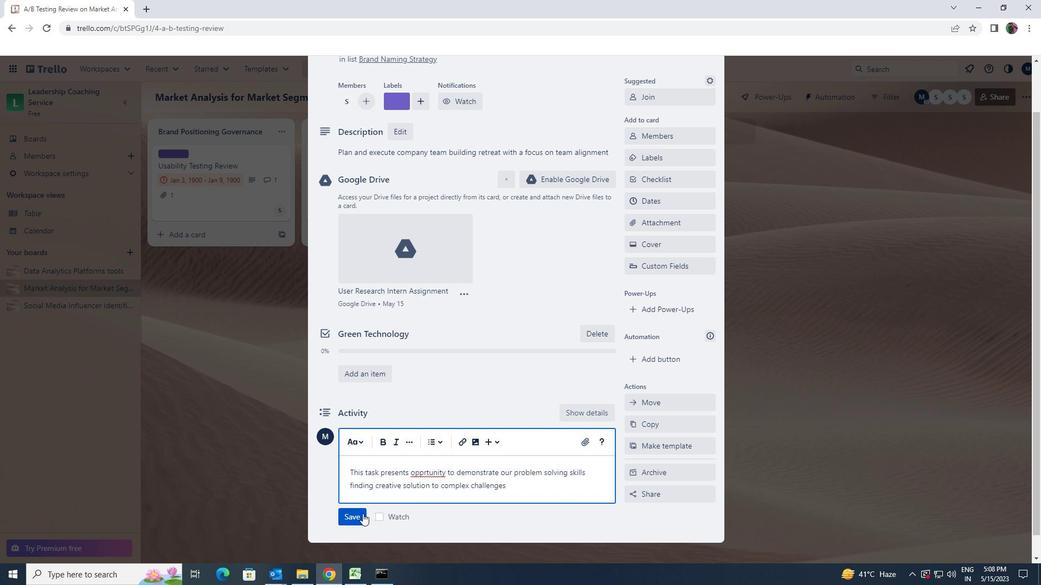 
Action: Mouse moved to (642, 207)
Screenshot: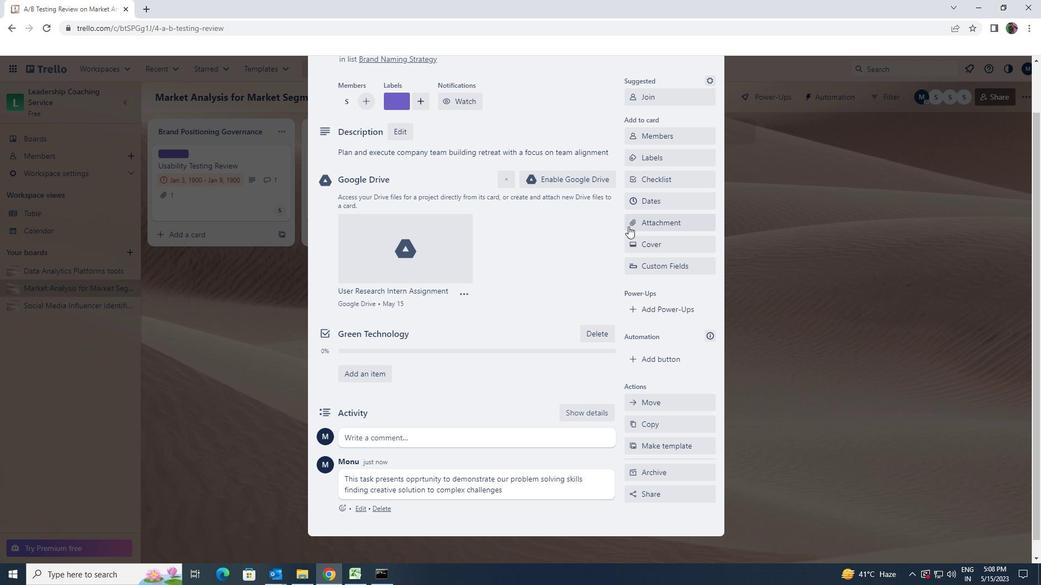 
Action: Mouse pressed left at (642, 207)
Screenshot: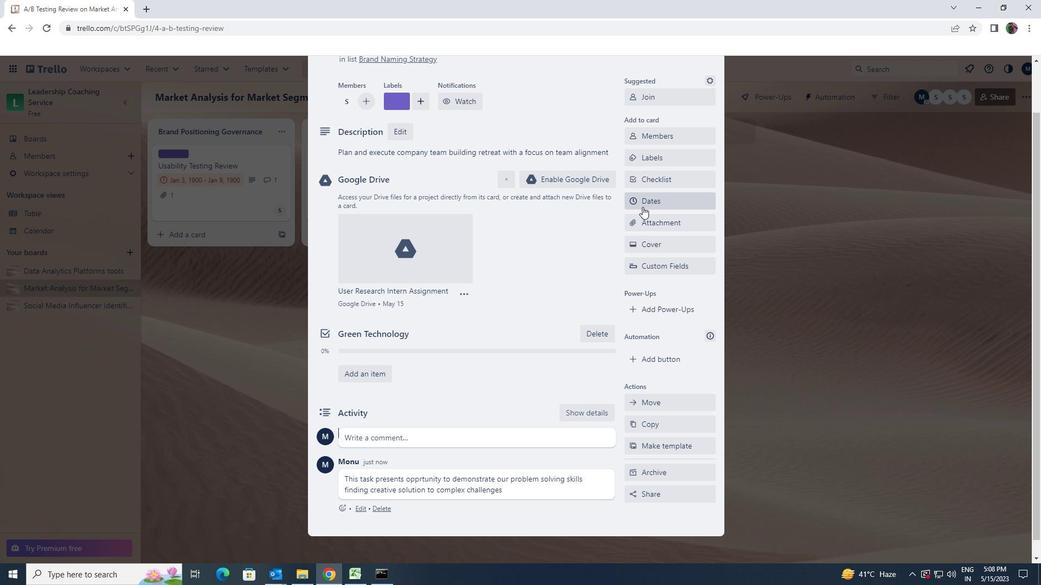 
Action: Mouse moved to (633, 295)
Screenshot: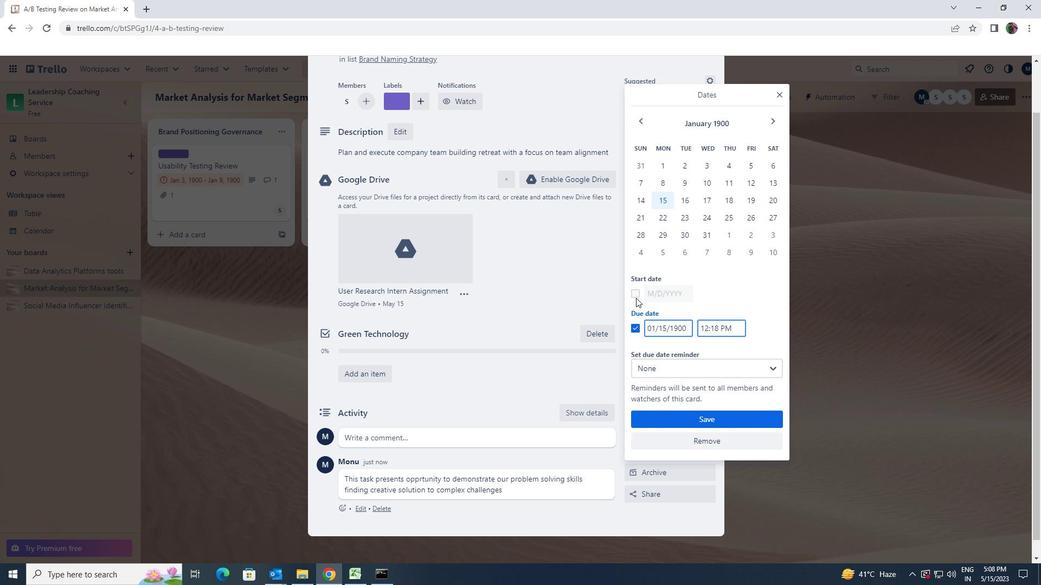 
Action: Mouse pressed left at (633, 295)
Screenshot: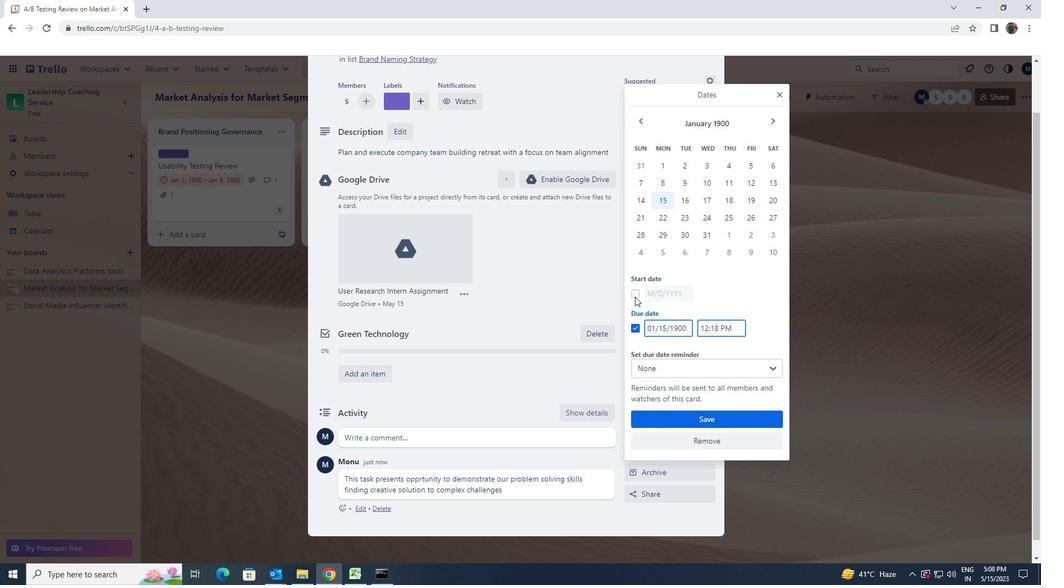 
Action: Mouse moved to (691, 291)
Screenshot: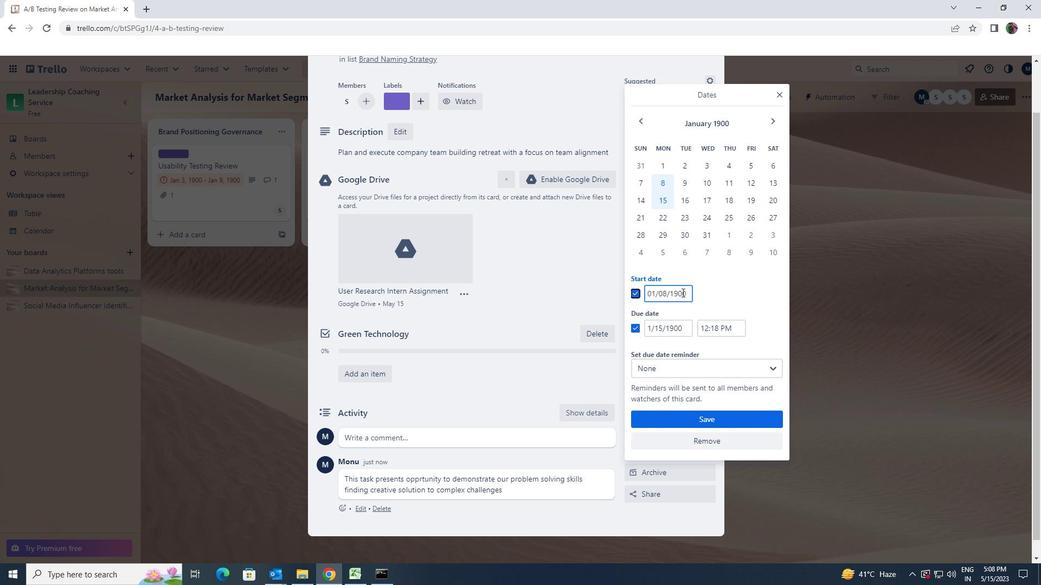 
Action: Mouse pressed left at (691, 291)
Screenshot: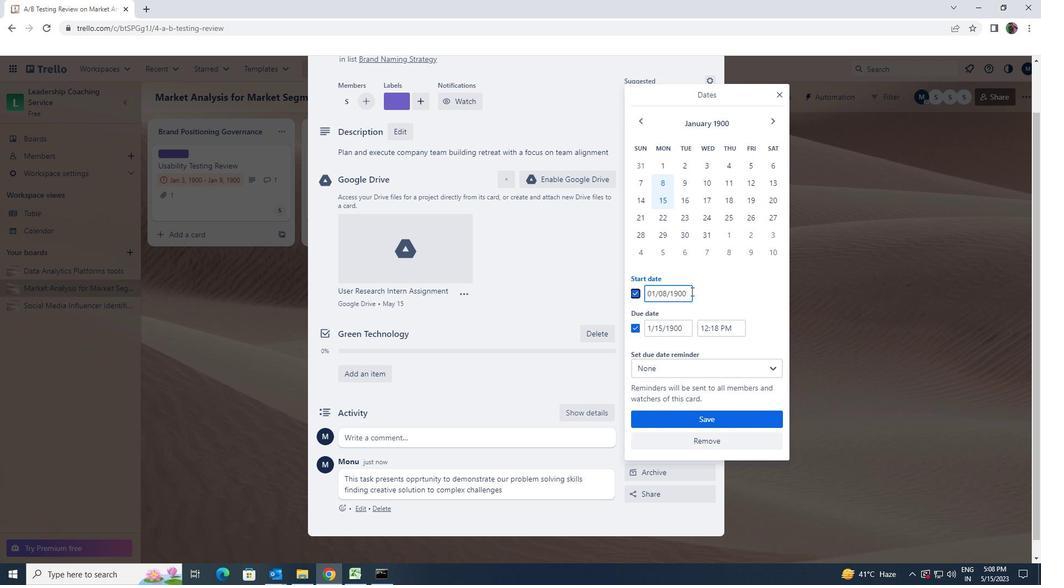 
Action: Mouse moved to (635, 289)
Screenshot: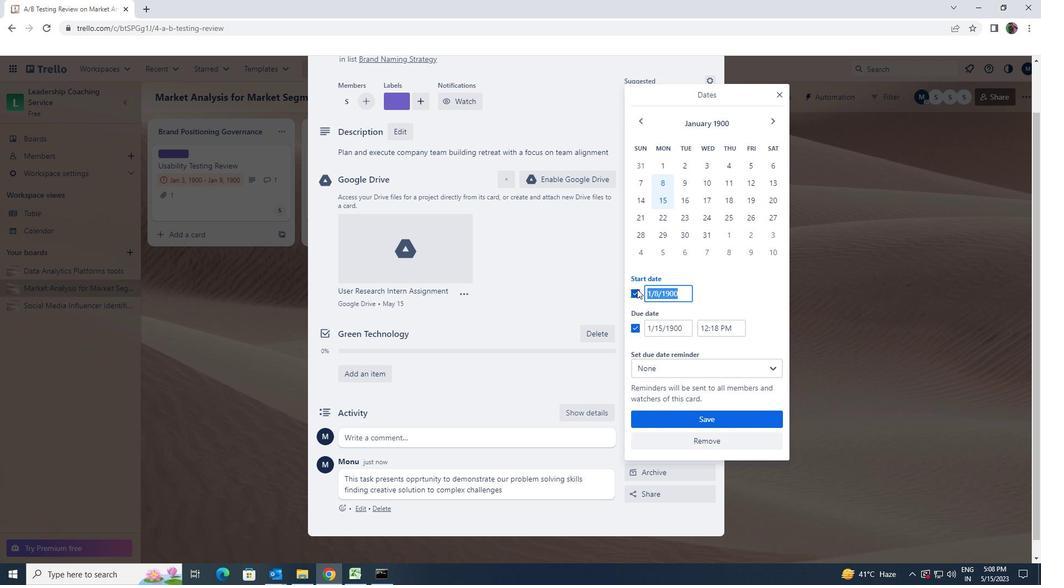 
Action: Key pressed 1/9/1900
Screenshot: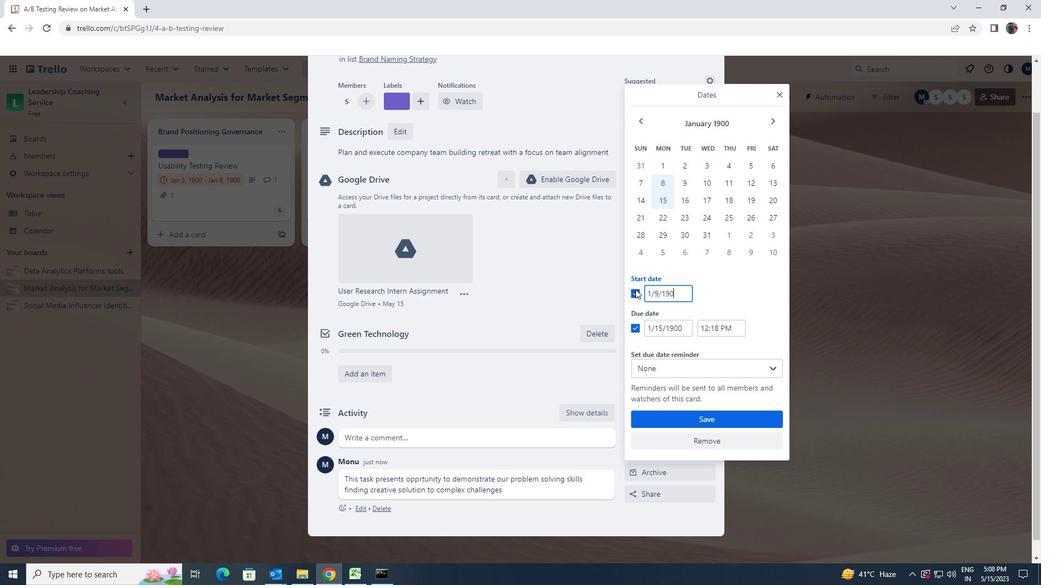 
Action: Mouse moved to (683, 328)
Screenshot: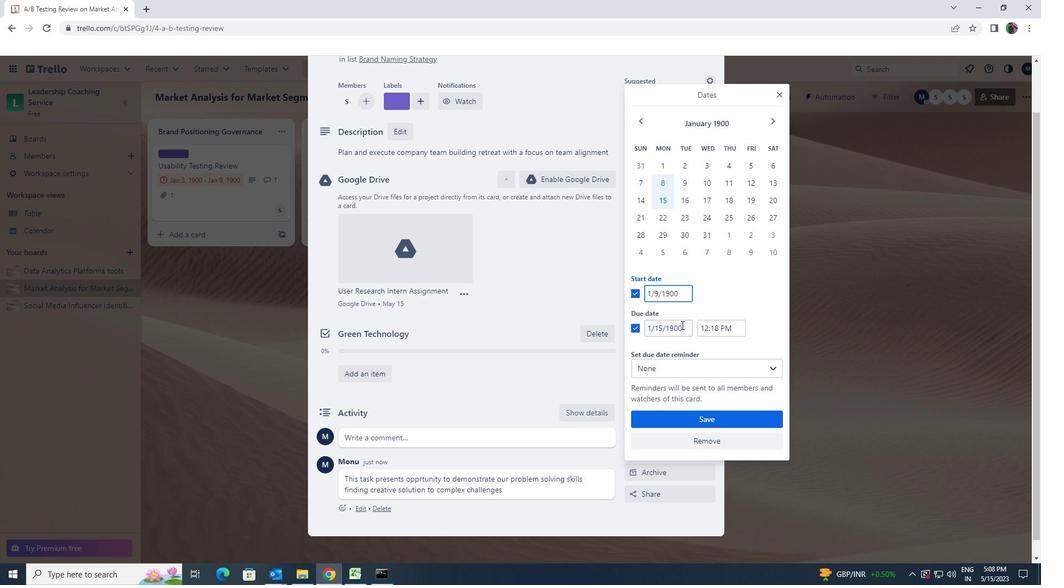 
Action: Mouse pressed left at (683, 328)
Screenshot: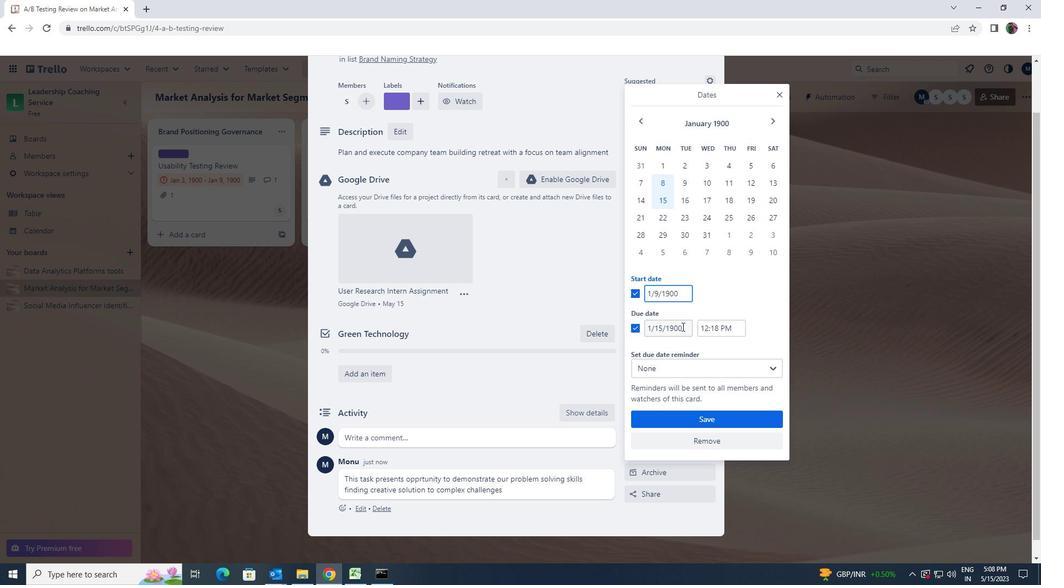 
Action: Mouse moved to (639, 333)
Screenshot: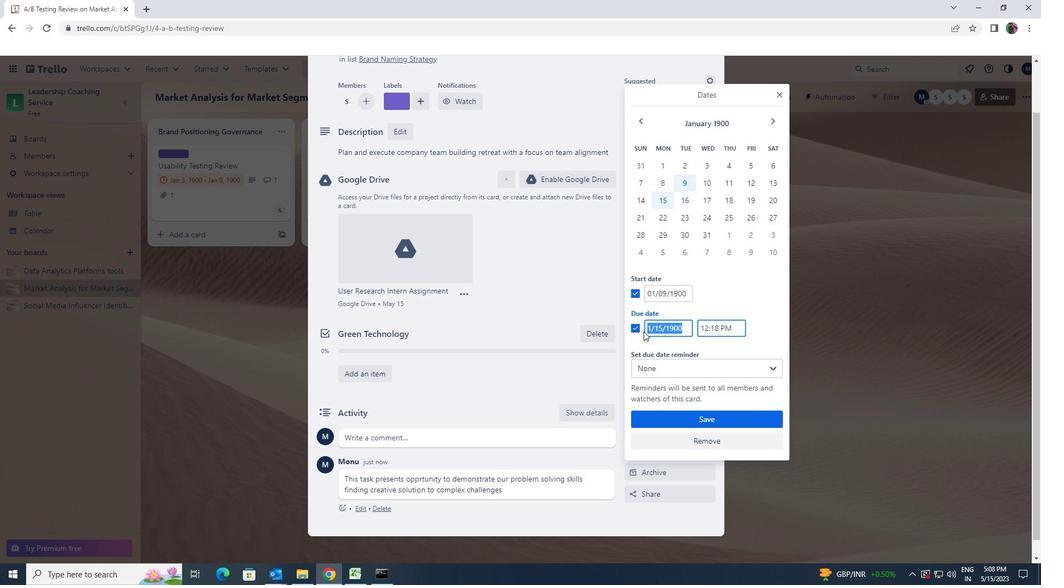 
Action: Key pressed 1/16/1900
Screenshot: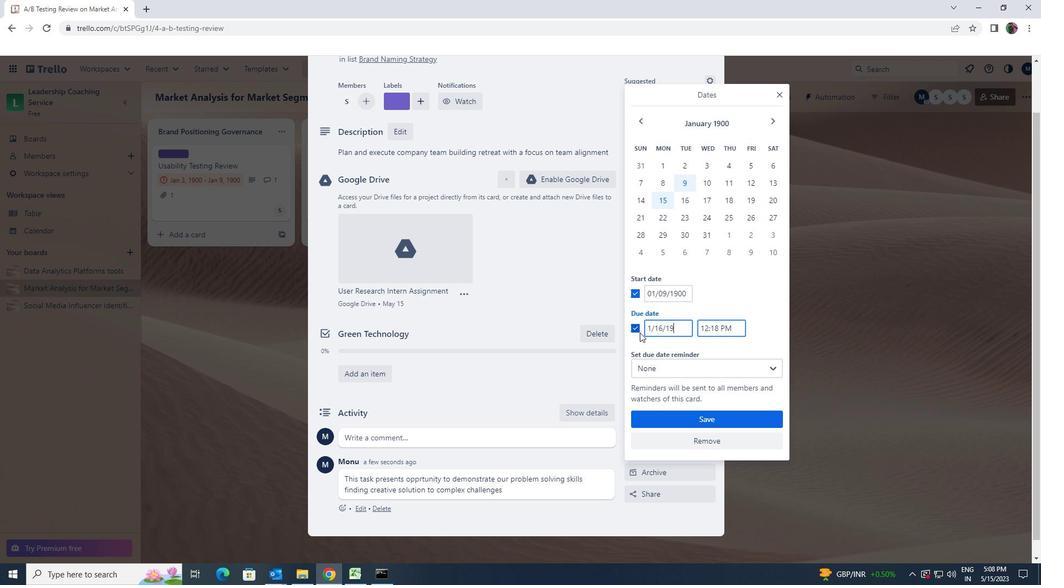 
Action: Mouse moved to (709, 420)
Screenshot: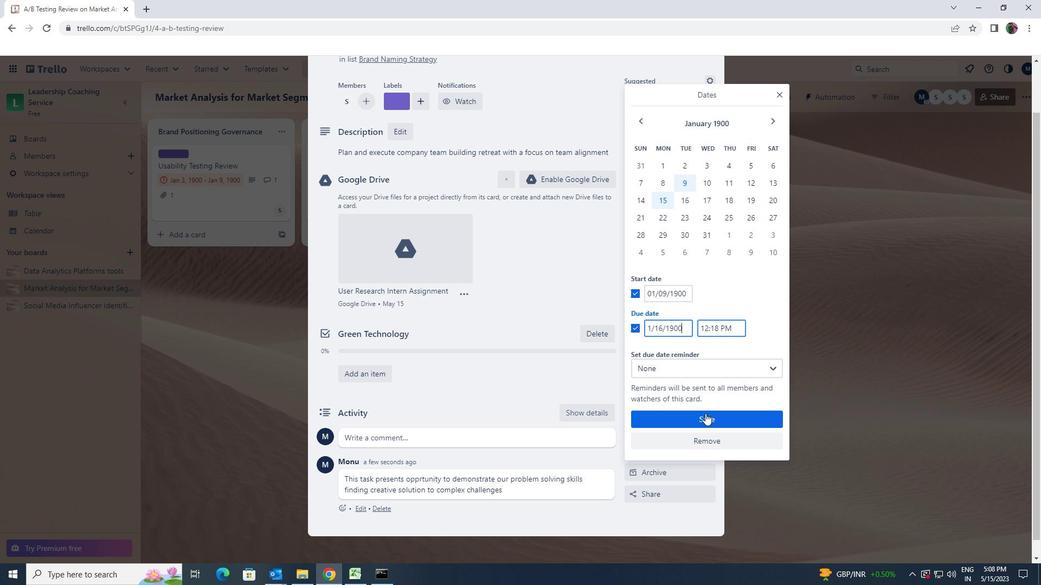 
Action: Mouse pressed left at (709, 420)
Screenshot: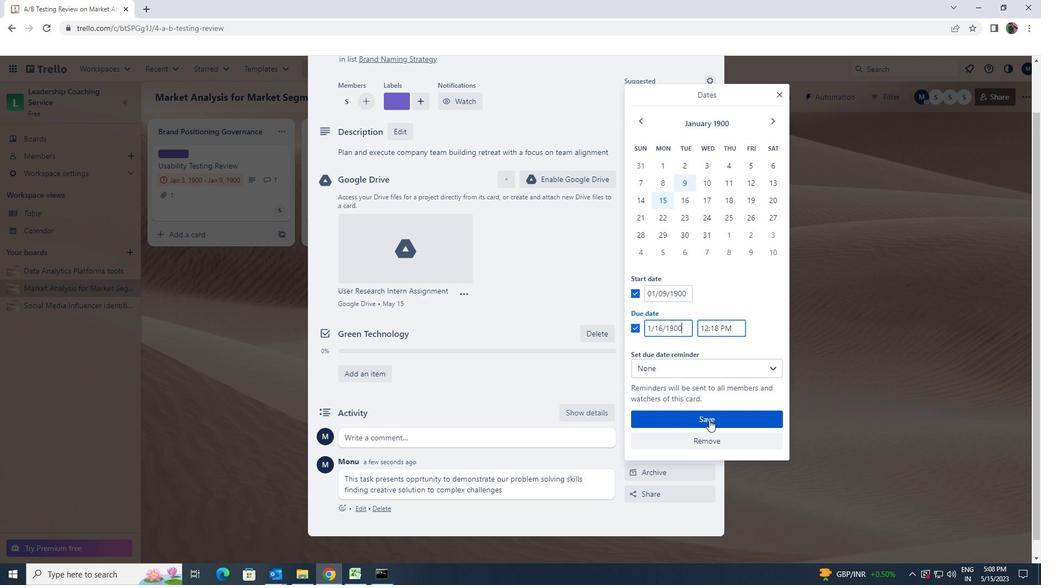 
Action: Key pressed <Key.f9>
Screenshot: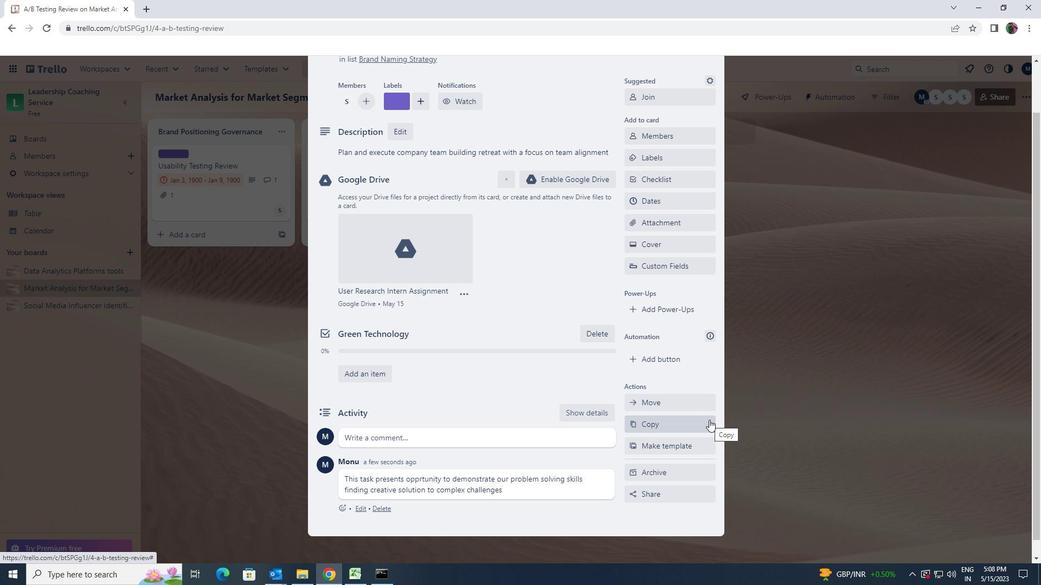 
